 Task: Find connections with filter location Odienné with filter topic #Productivitywith filter profile language English with filter current company Raymond Limited with filter school SRM University (Sri Ramaswamy Memorial University) with filter industry Clay and Refractory Products Manufacturing with filter service category Bankruptcy Law with filter keywords title Cashier
Action: Mouse moved to (473, 69)
Screenshot: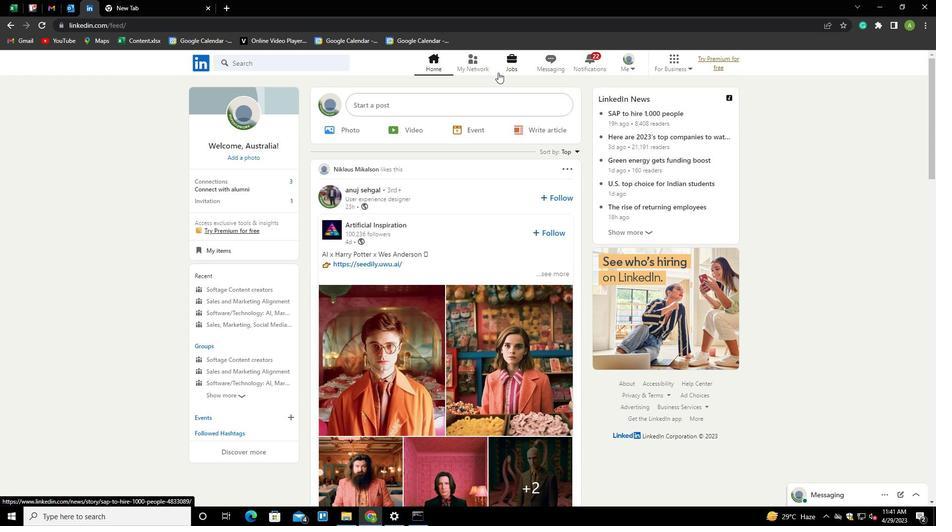 
Action: Mouse pressed left at (473, 69)
Screenshot: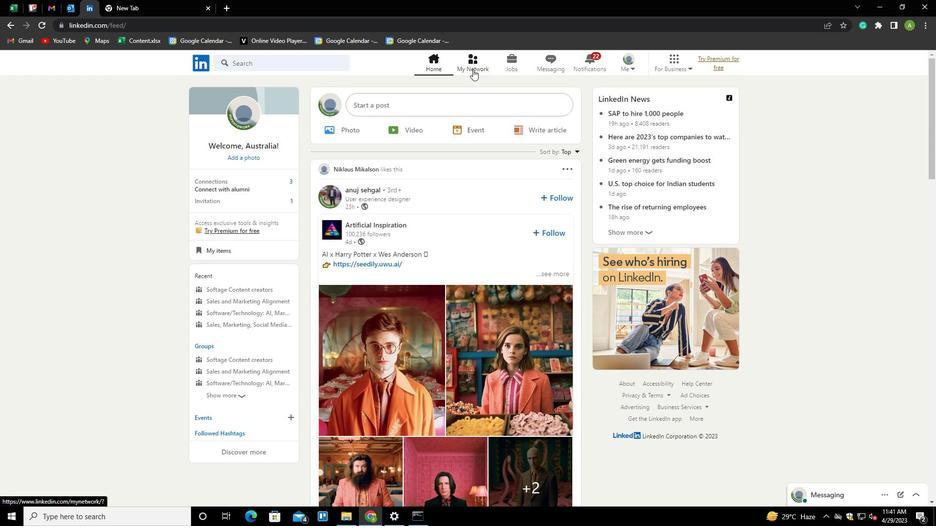 
Action: Mouse moved to (261, 117)
Screenshot: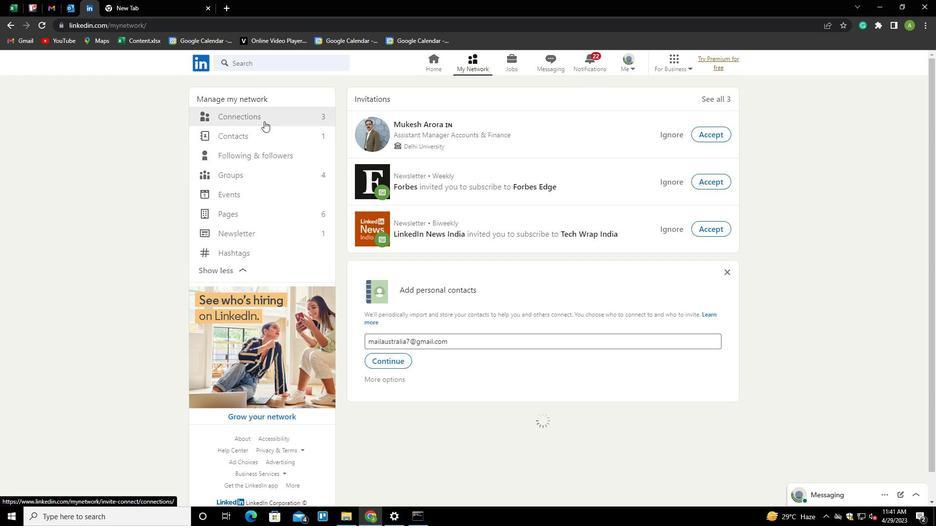 
Action: Mouse pressed left at (261, 117)
Screenshot: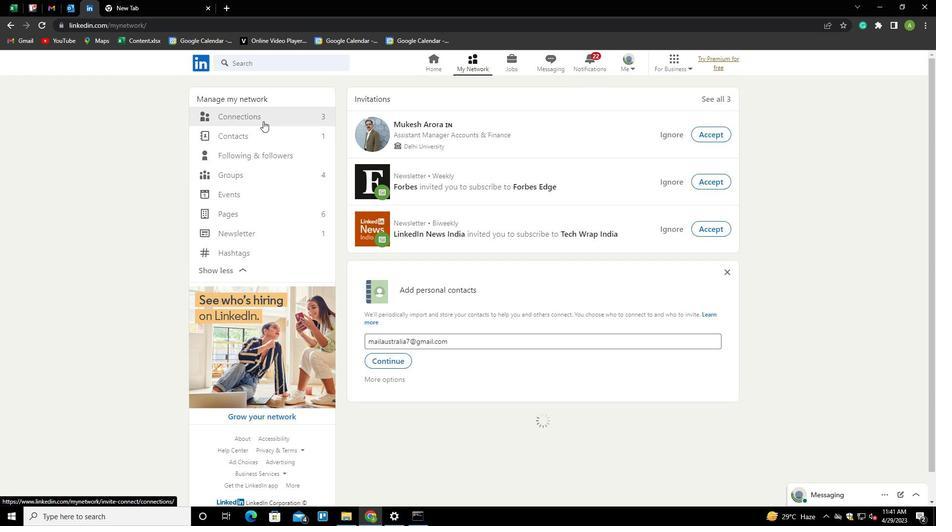 
Action: Mouse moved to (526, 118)
Screenshot: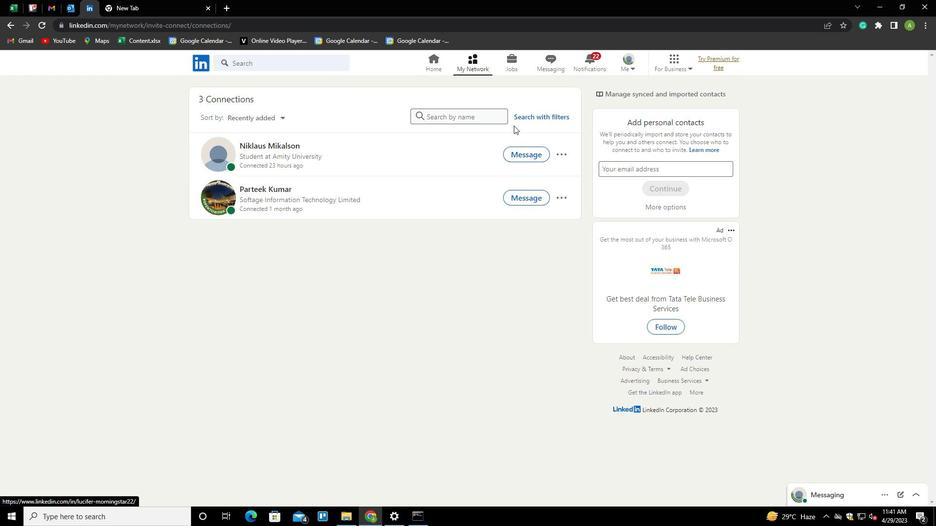 
Action: Mouse pressed left at (526, 118)
Screenshot: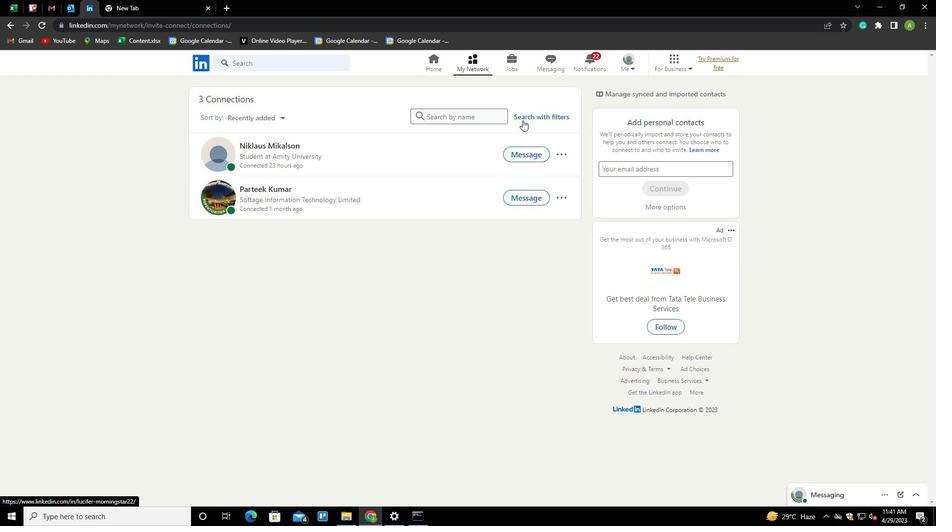 
Action: Mouse moved to (505, 93)
Screenshot: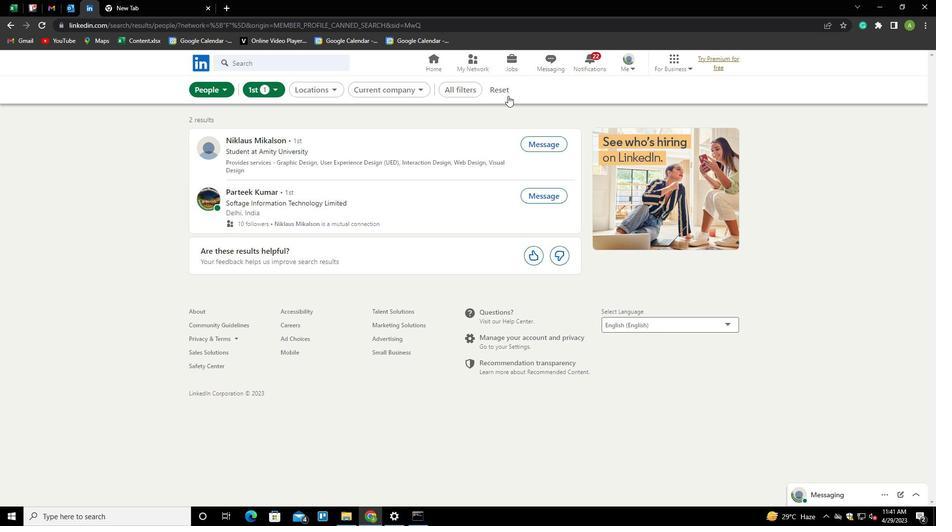 
Action: Mouse pressed left at (505, 93)
Screenshot: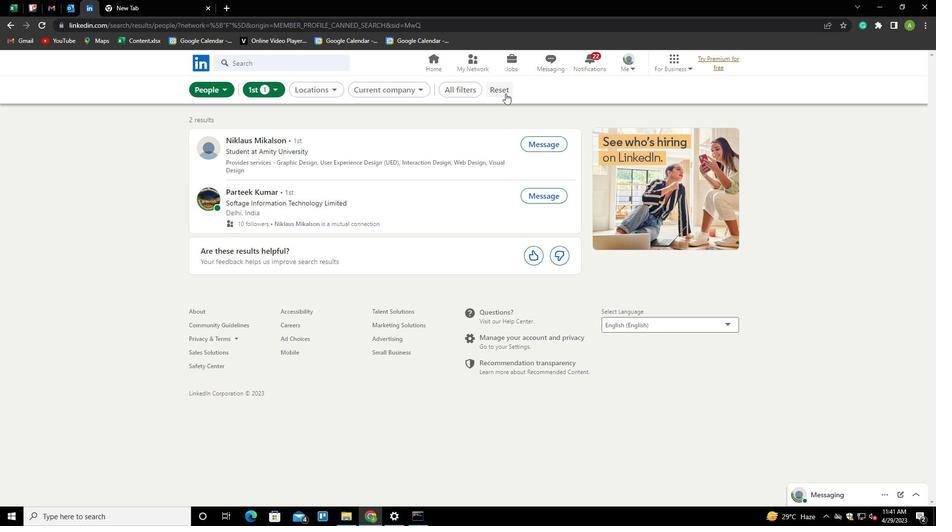 
Action: Mouse moved to (492, 91)
Screenshot: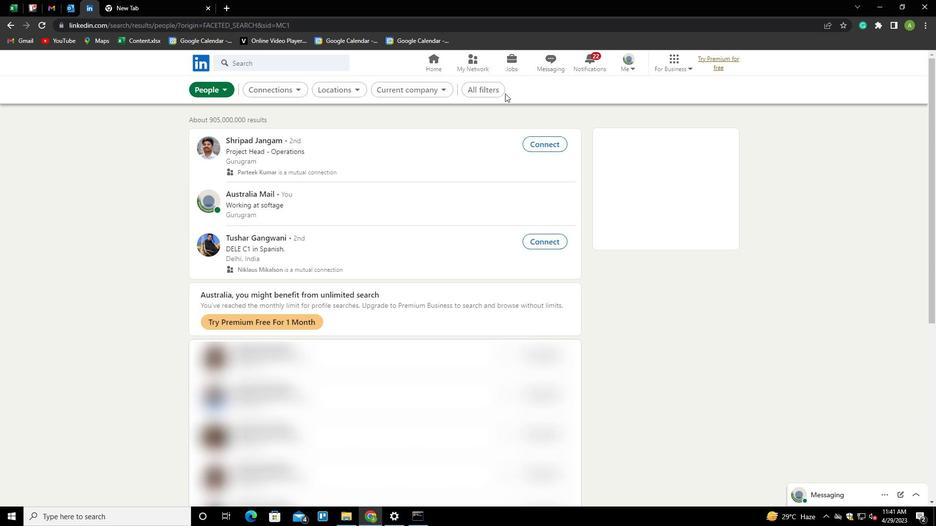 
Action: Mouse pressed left at (492, 91)
Screenshot: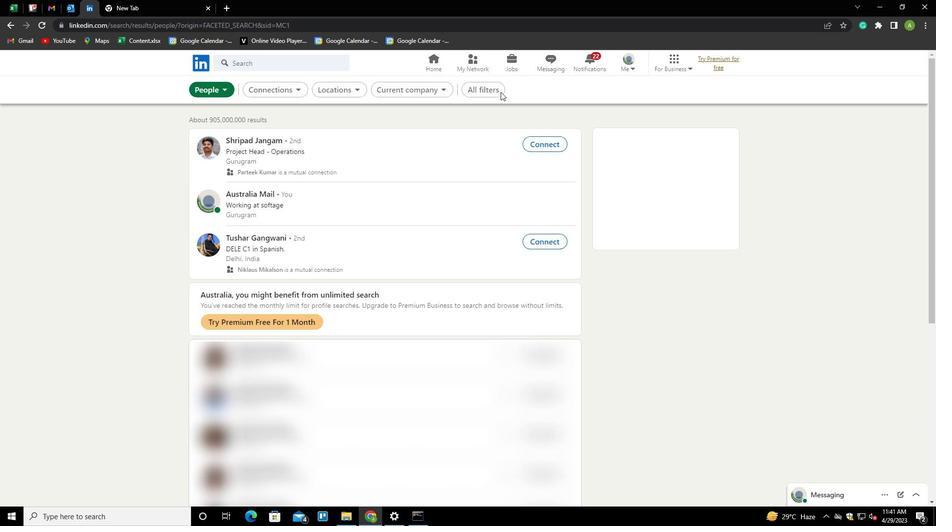 
Action: Mouse moved to (875, 326)
Screenshot: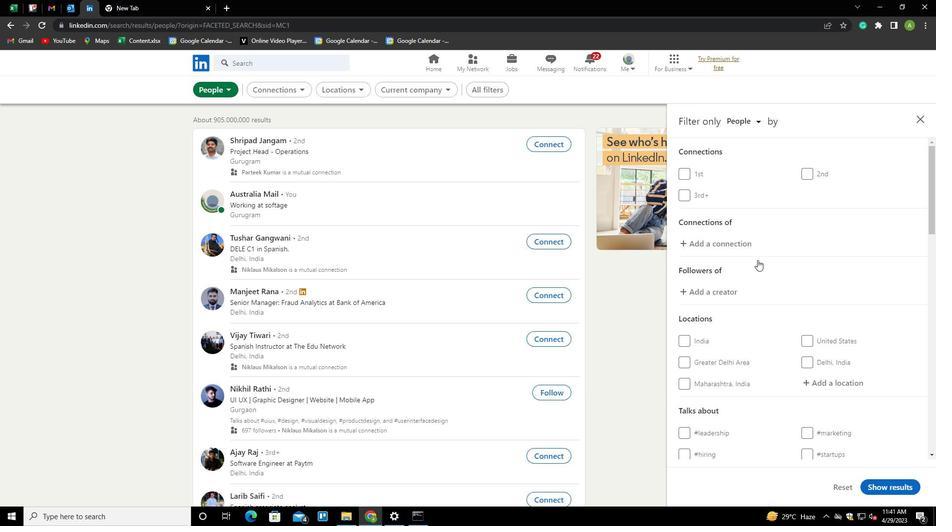 
Action: Mouse scrolled (875, 325) with delta (0, 0)
Screenshot: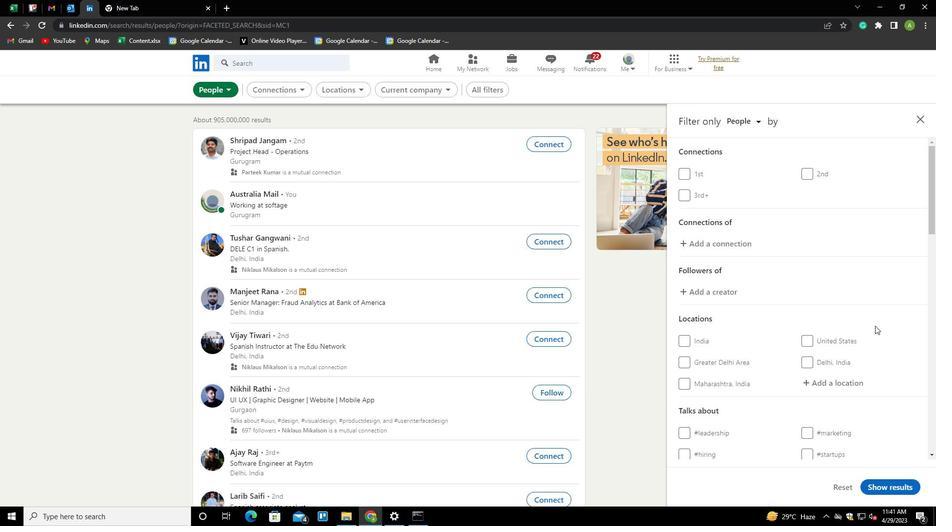 
Action: Mouse scrolled (875, 325) with delta (0, 0)
Screenshot: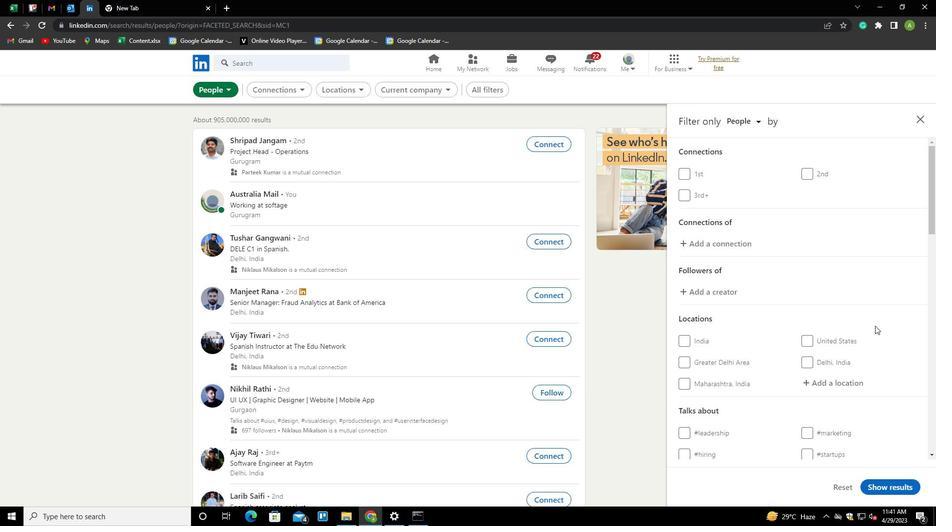 
Action: Mouse scrolled (875, 325) with delta (0, 0)
Screenshot: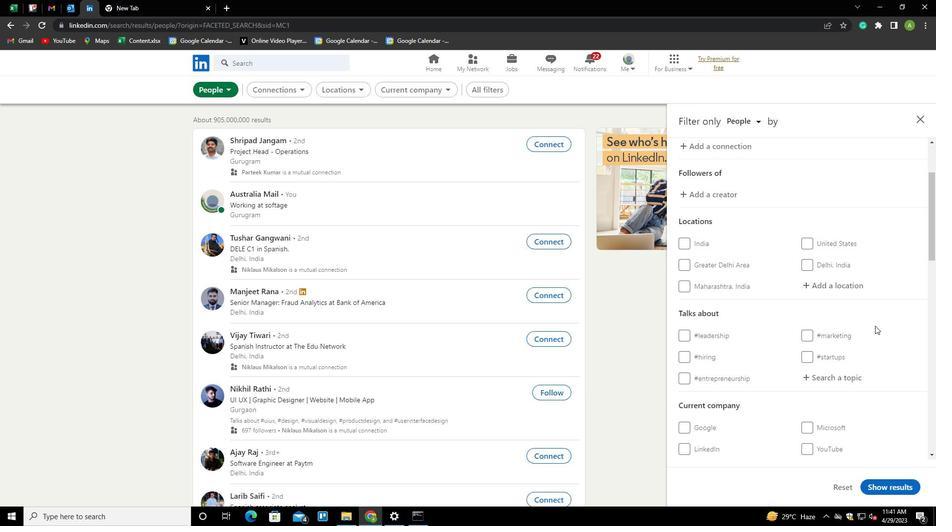 
Action: Mouse moved to (819, 238)
Screenshot: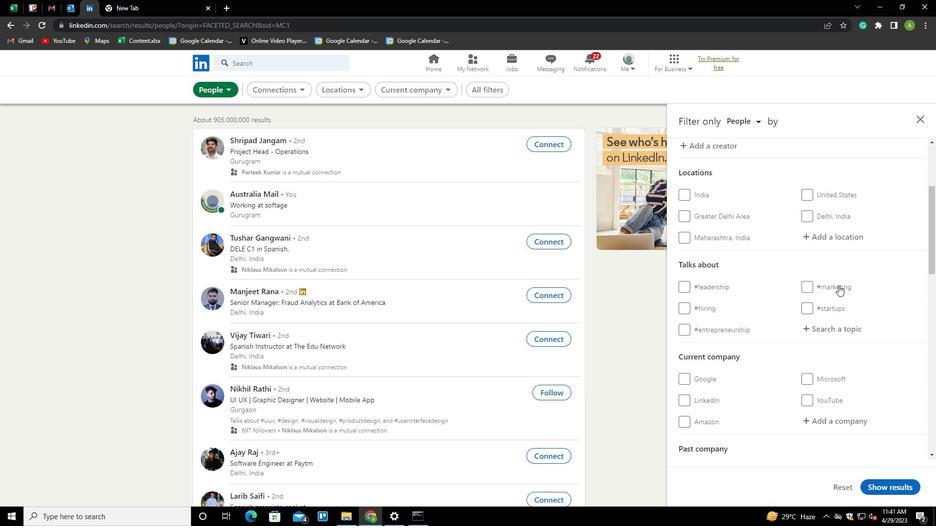 
Action: Mouse pressed left at (819, 238)
Screenshot: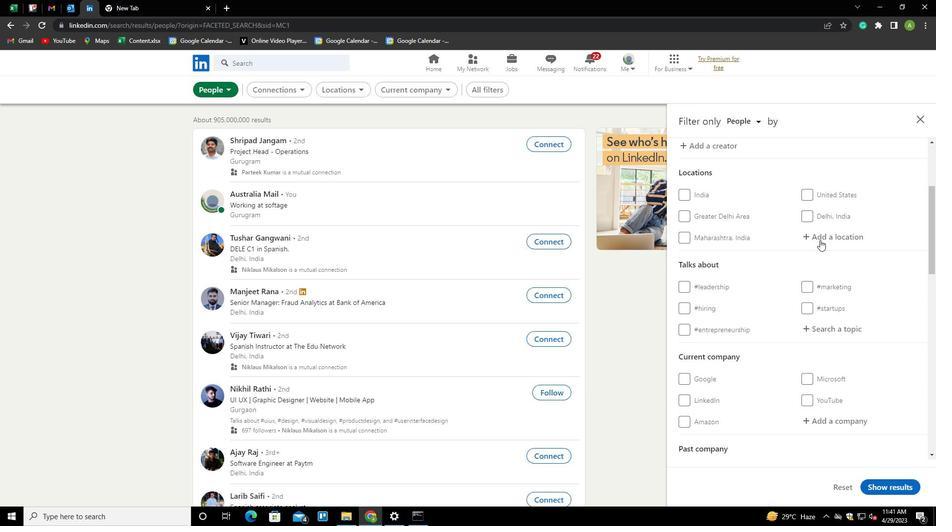 
Action: Mouse moved to (825, 238)
Screenshot: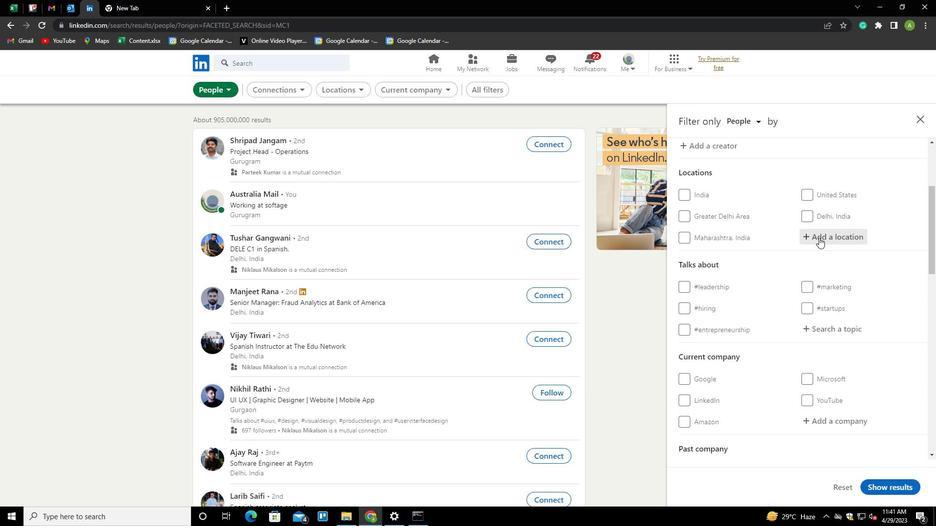 
Action: Mouse pressed left at (825, 238)
Screenshot: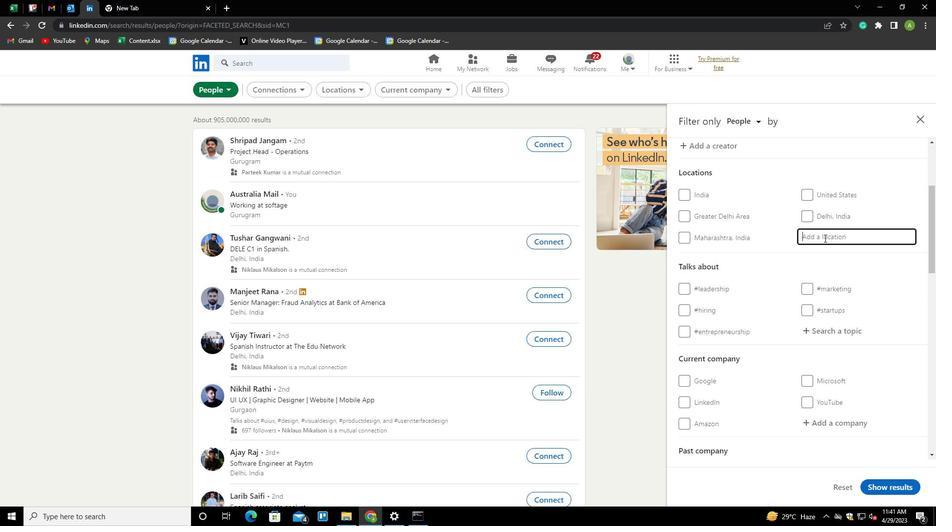 
Action: Key pressed <Key.shift>ODIENNE
Screenshot: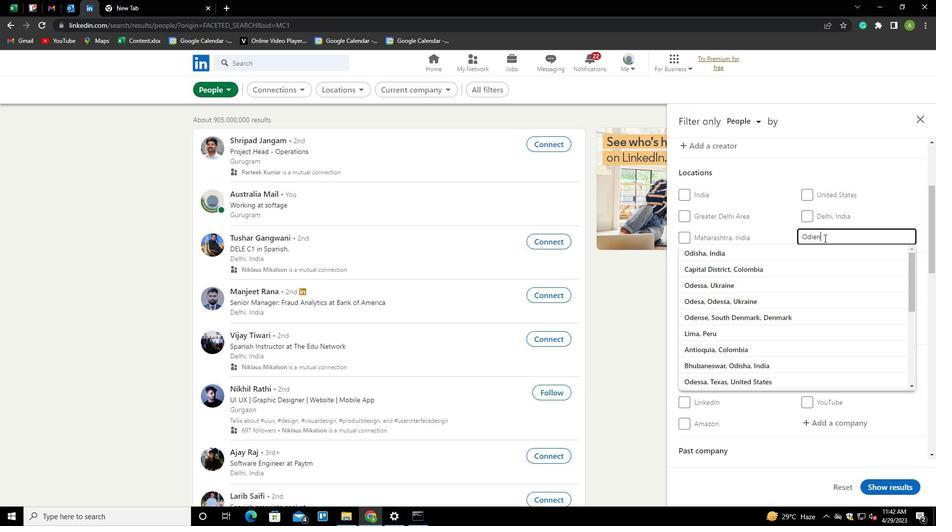 
Action: Mouse moved to (851, 250)
Screenshot: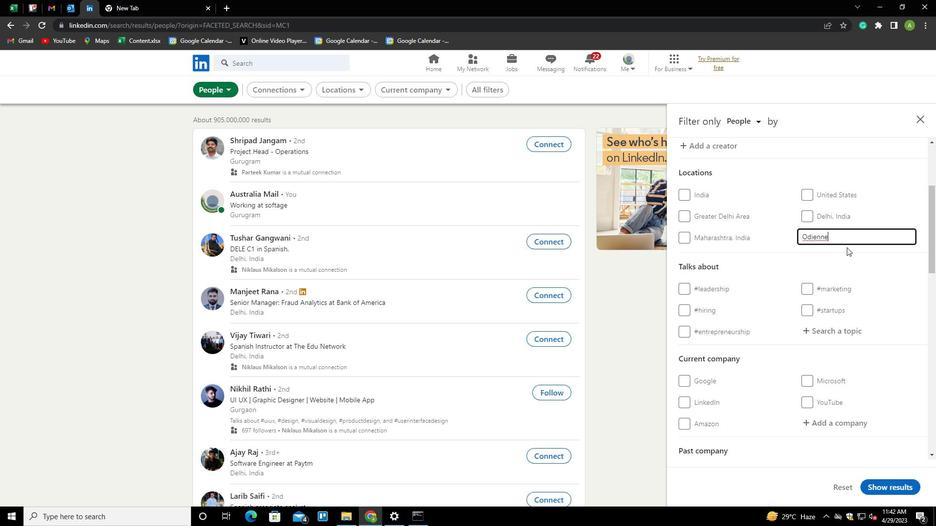 
Action: Mouse pressed left at (851, 250)
Screenshot: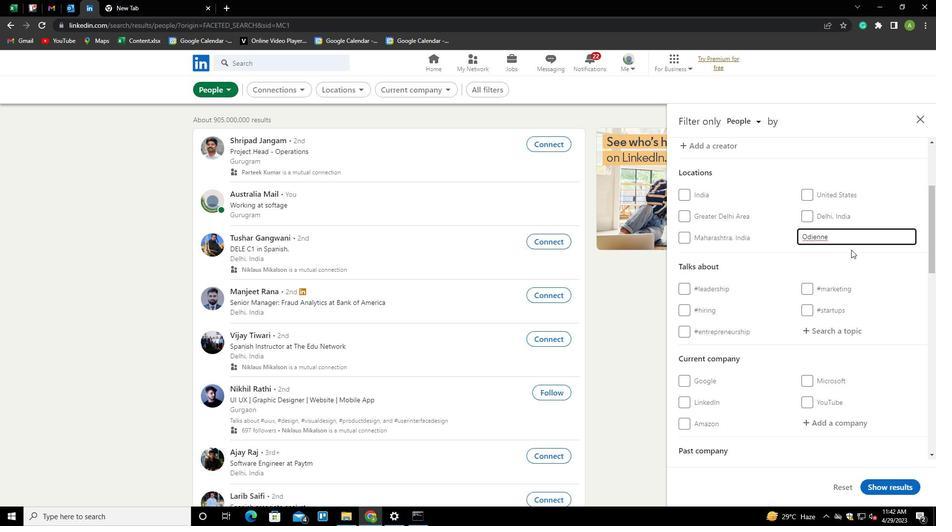 
Action: Mouse scrolled (851, 249) with delta (0, 0)
Screenshot: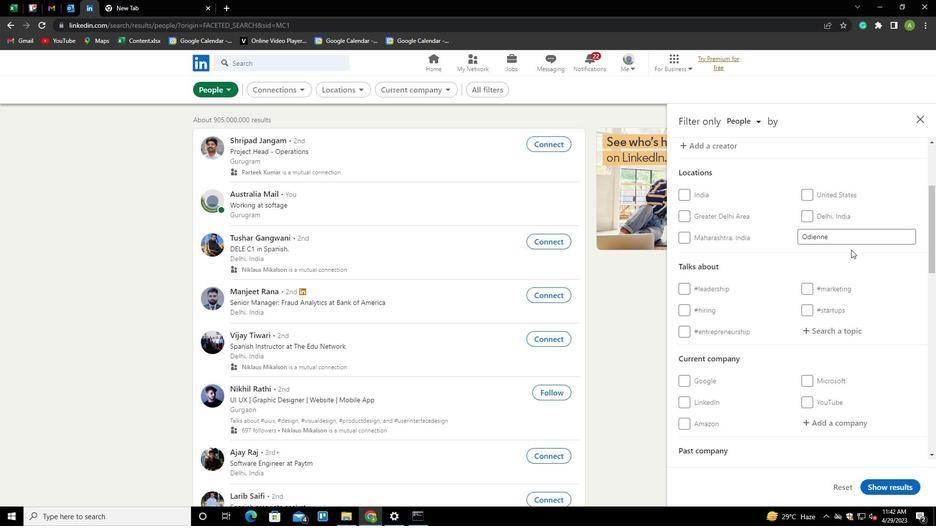 
Action: Mouse scrolled (851, 249) with delta (0, 0)
Screenshot: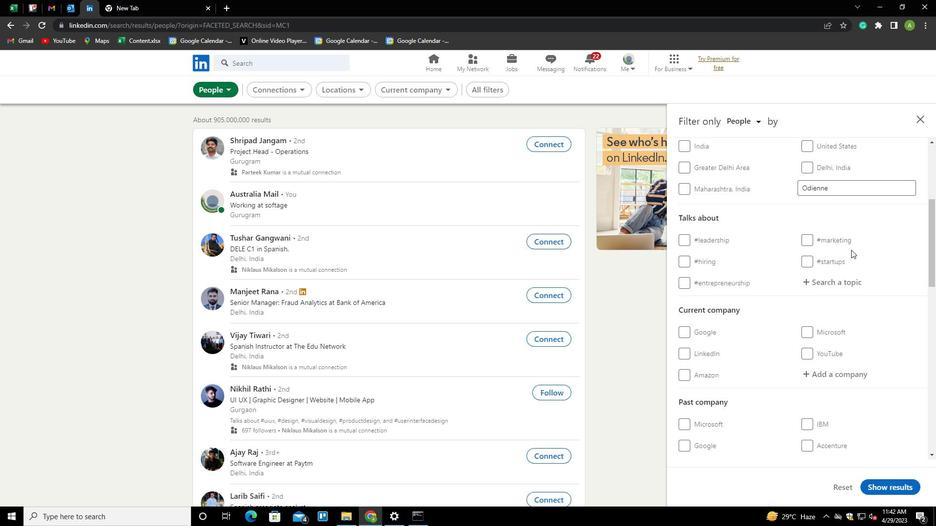 
Action: Mouse moved to (813, 237)
Screenshot: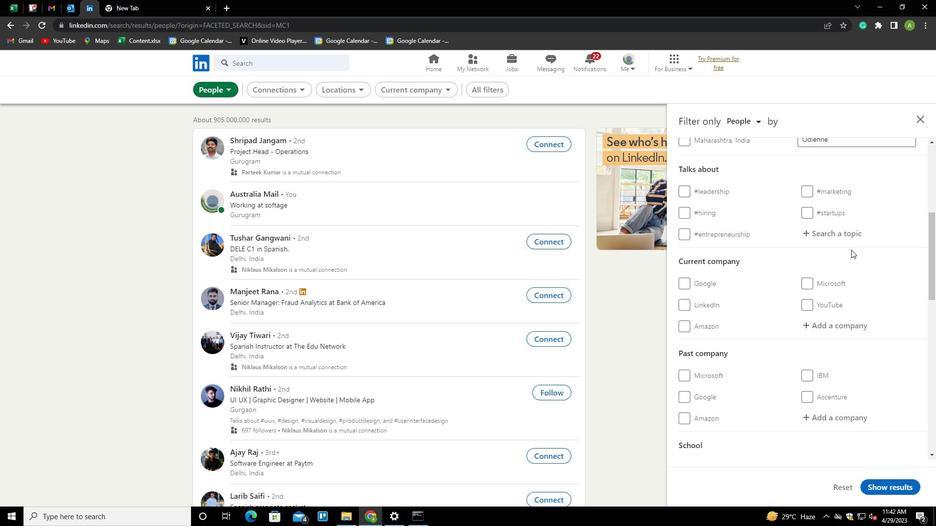 
Action: Mouse pressed left at (813, 237)
Screenshot: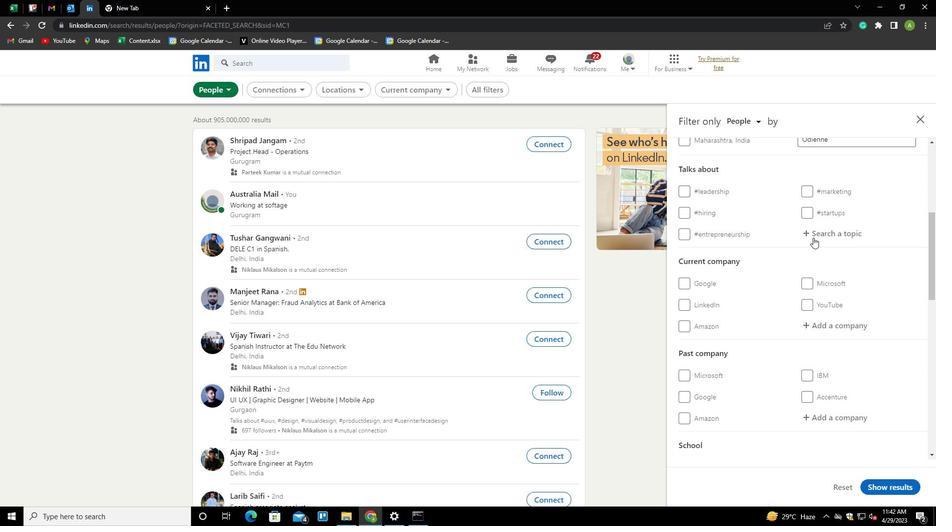 
Action: Mouse moved to (823, 236)
Screenshot: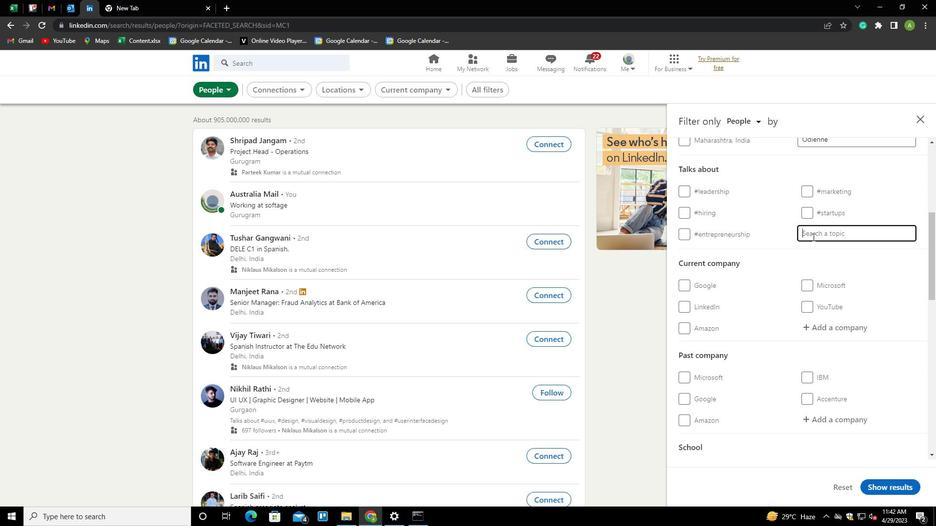 
Action: Mouse pressed left at (823, 236)
Screenshot: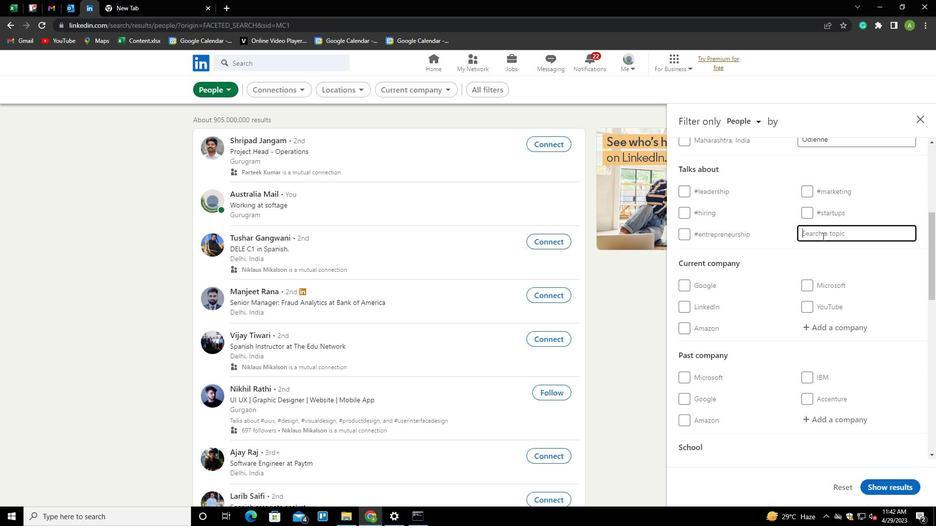 
Action: Key pressed <Key.shift>PRODUCTI<Key.down><Key.enter>
Screenshot: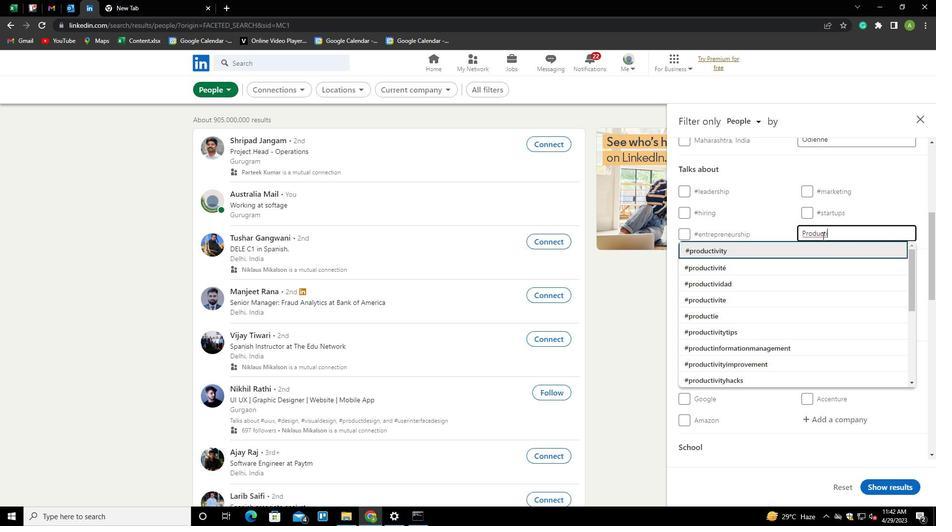 
Action: Mouse scrolled (823, 236) with delta (0, 0)
Screenshot: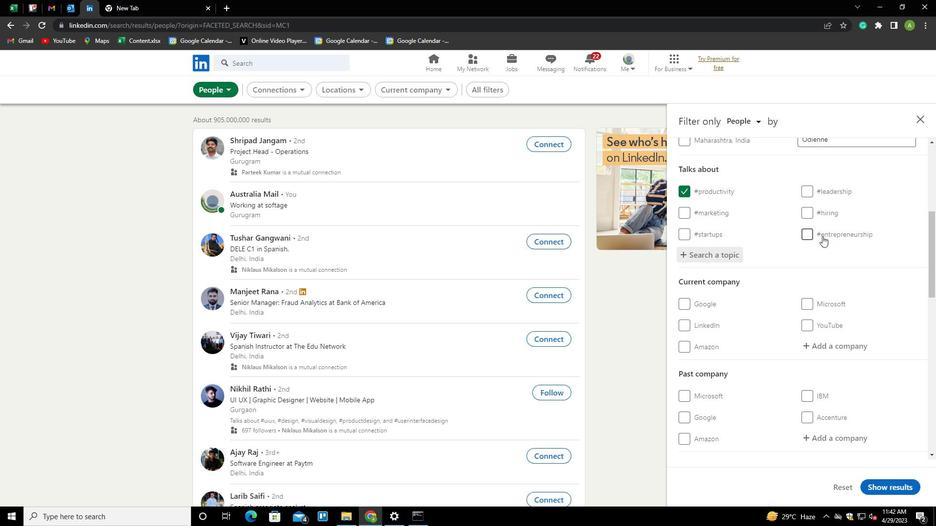 
Action: Mouse scrolled (823, 236) with delta (0, 0)
Screenshot: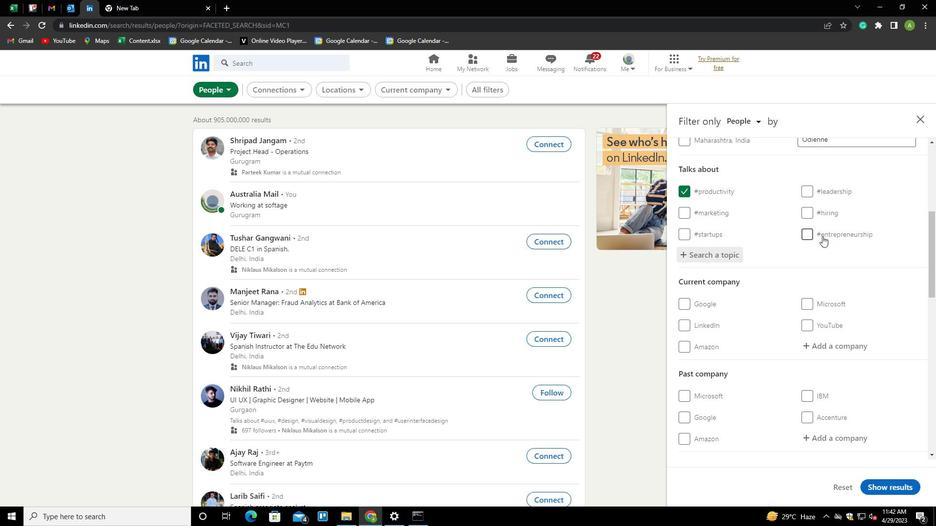 
Action: Mouse scrolled (823, 236) with delta (0, 0)
Screenshot: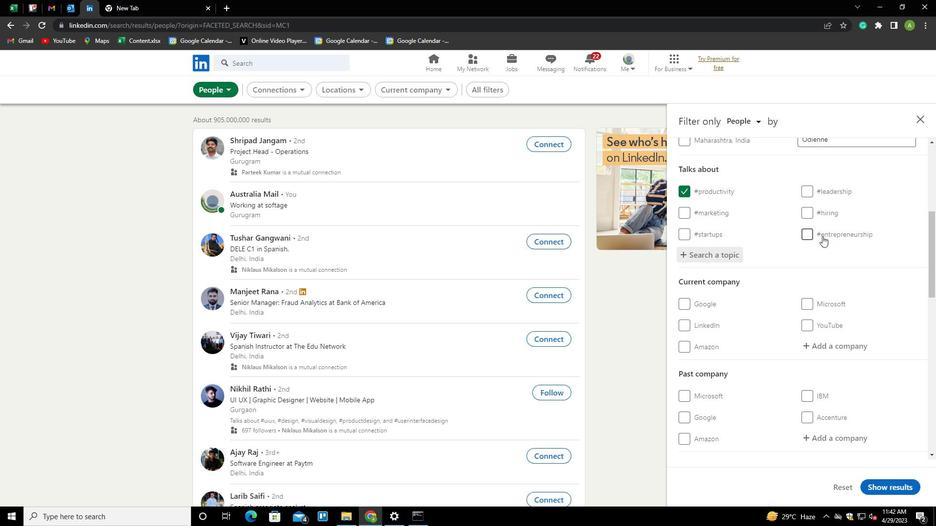 
Action: Mouse moved to (825, 267)
Screenshot: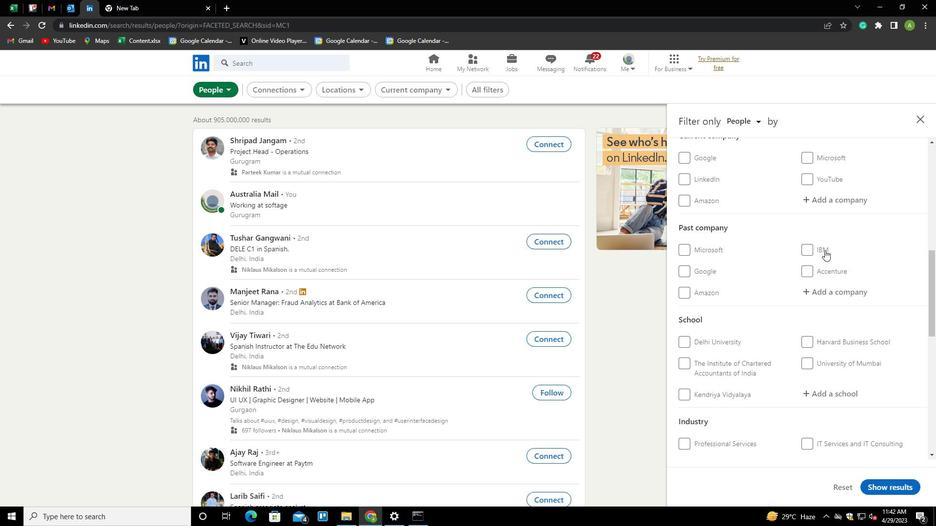 
Action: Mouse scrolled (825, 267) with delta (0, 0)
Screenshot: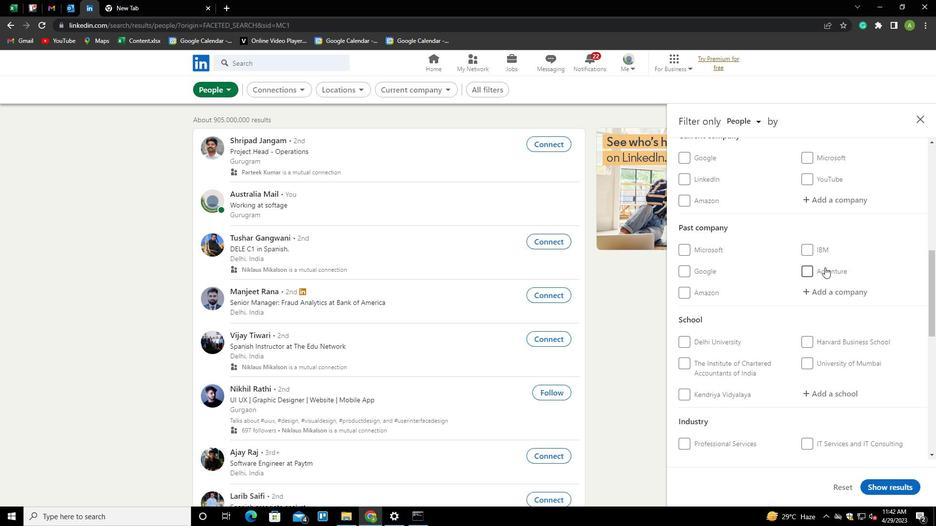 
Action: Mouse scrolled (825, 267) with delta (0, 0)
Screenshot: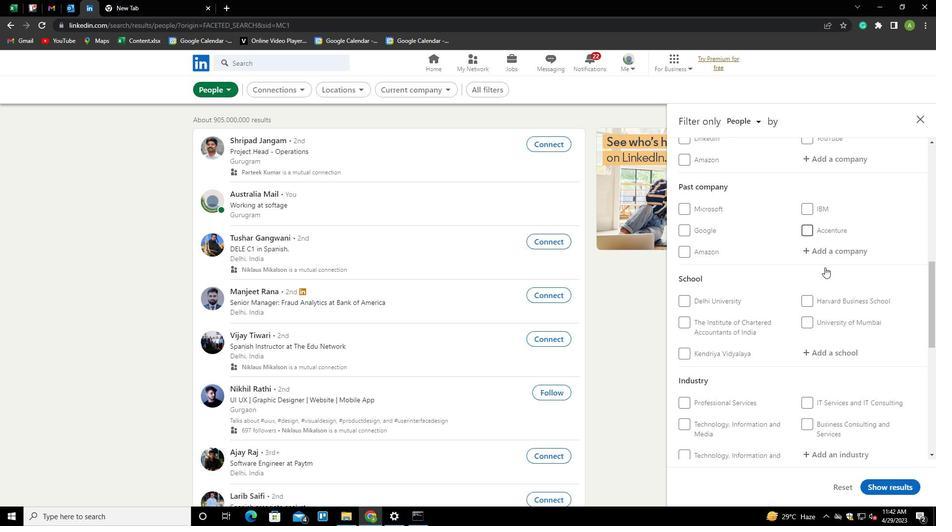 
Action: Mouse scrolled (825, 267) with delta (0, 0)
Screenshot: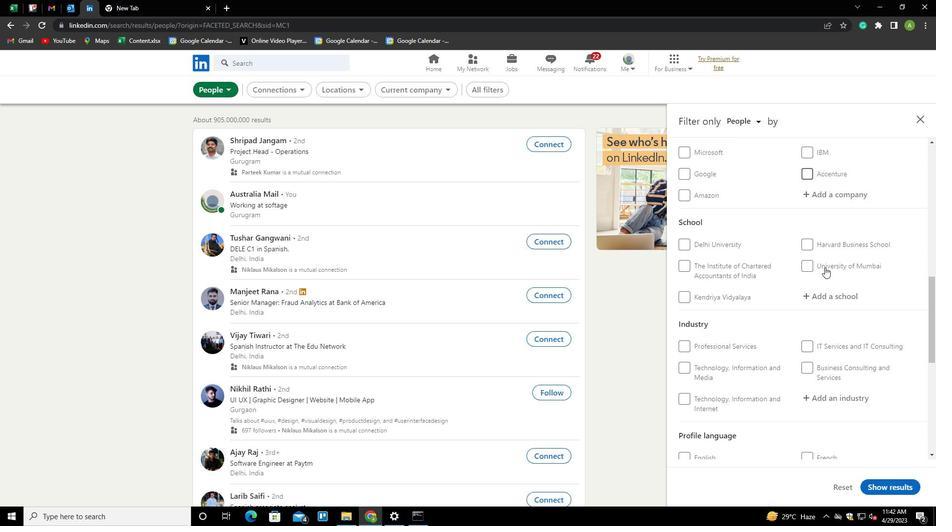 
Action: Mouse scrolled (825, 267) with delta (0, 0)
Screenshot: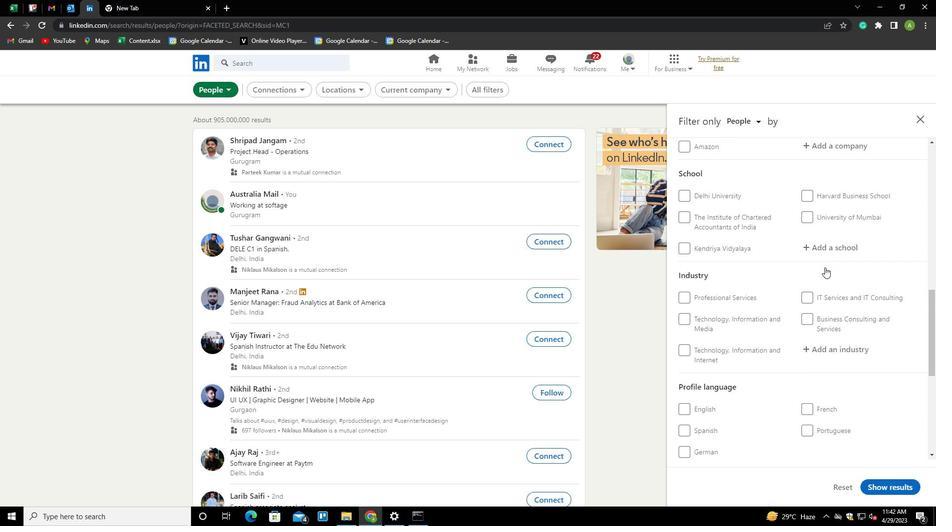 
Action: Mouse scrolled (825, 267) with delta (0, 0)
Screenshot: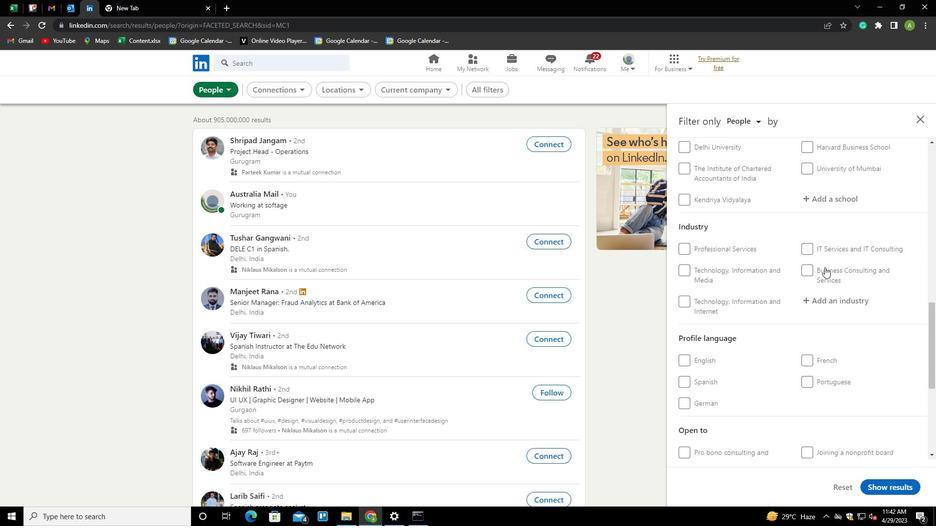 
Action: Mouse scrolled (825, 267) with delta (0, 0)
Screenshot: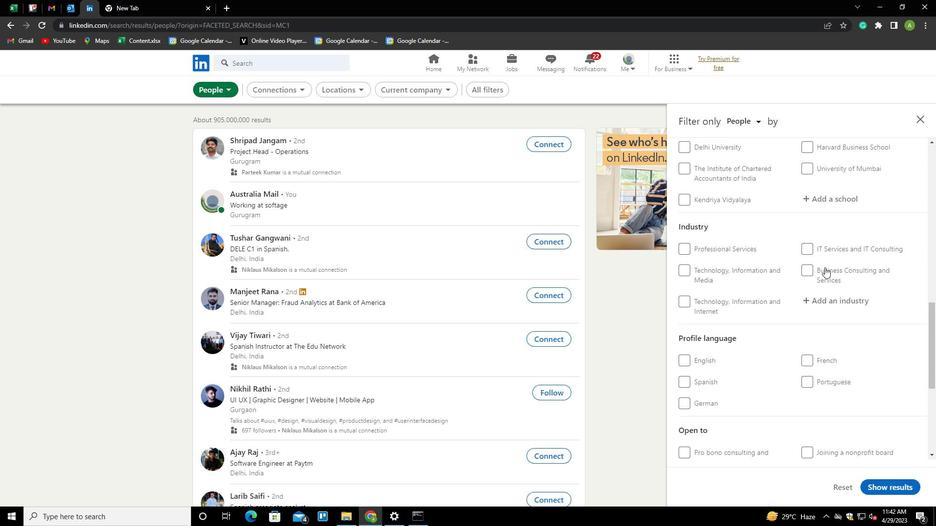 
Action: Mouse moved to (687, 263)
Screenshot: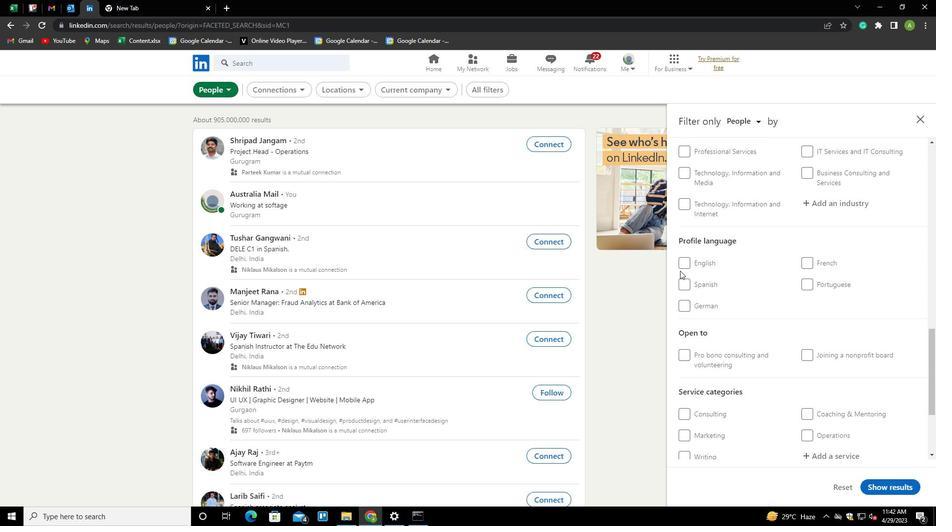 
Action: Mouse pressed left at (687, 263)
Screenshot: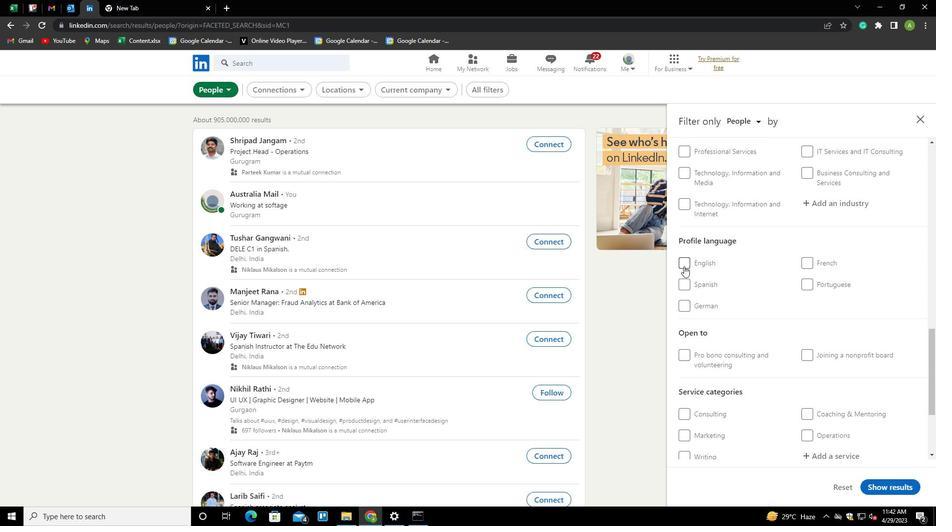 
Action: Mouse moved to (789, 287)
Screenshot: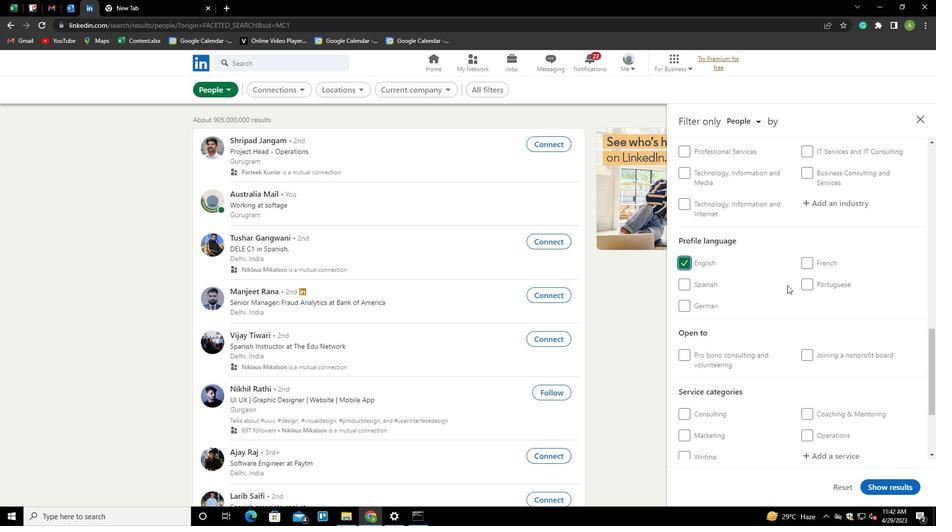
Action: Mouse scrolled (789, 288) with delta (0, 0)
Screenshot: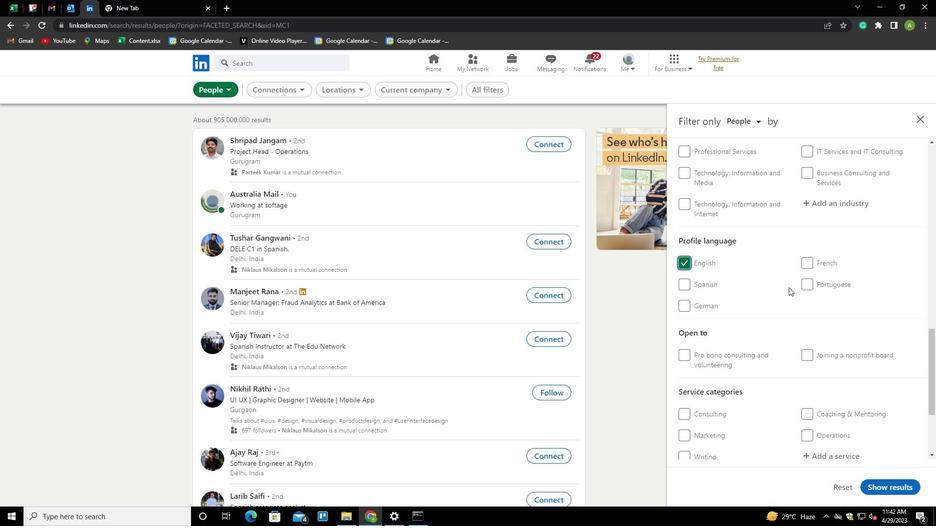 
Action: Mouse scrolled (789, 288) with delta (0, 0)
Screenshot: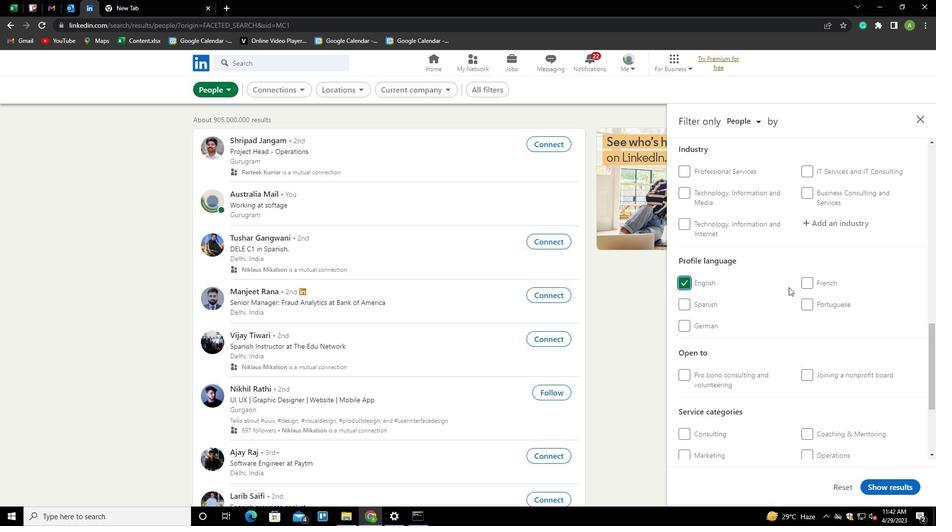 
Action: Mouse scrolled (789, 288) with delta (0, 0)
Screenshot: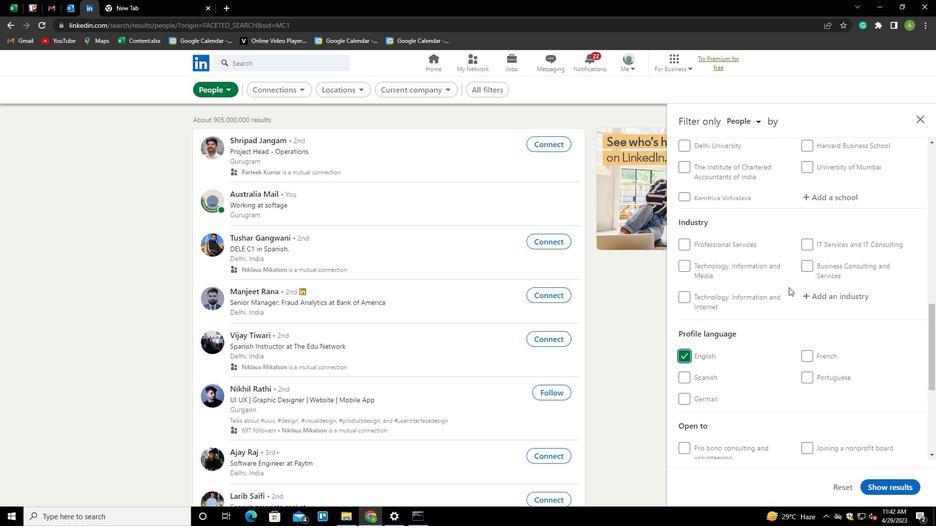 
Action: Mouse scrolled (789, 288) with delta (0, 0)
Screenshot: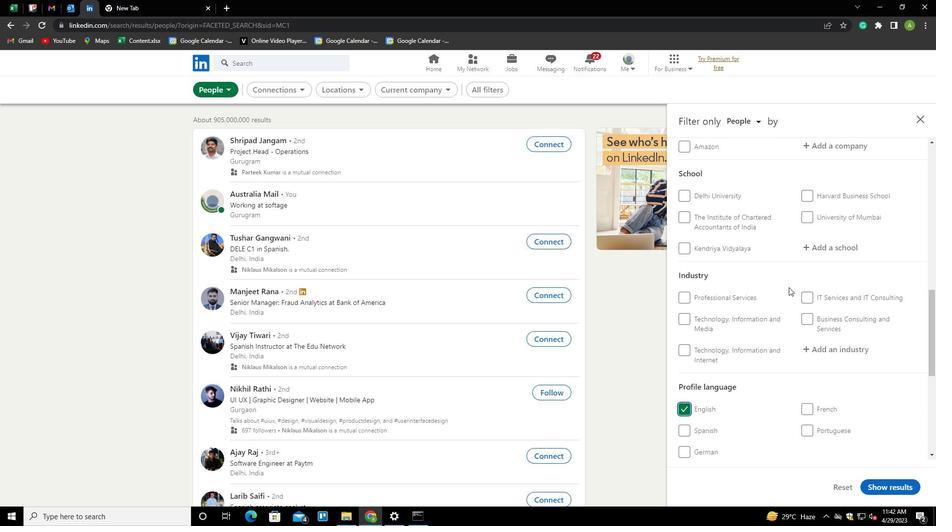 
Action: Mouse scrolled (789, 288) with delta (0, 0)
Screenshot: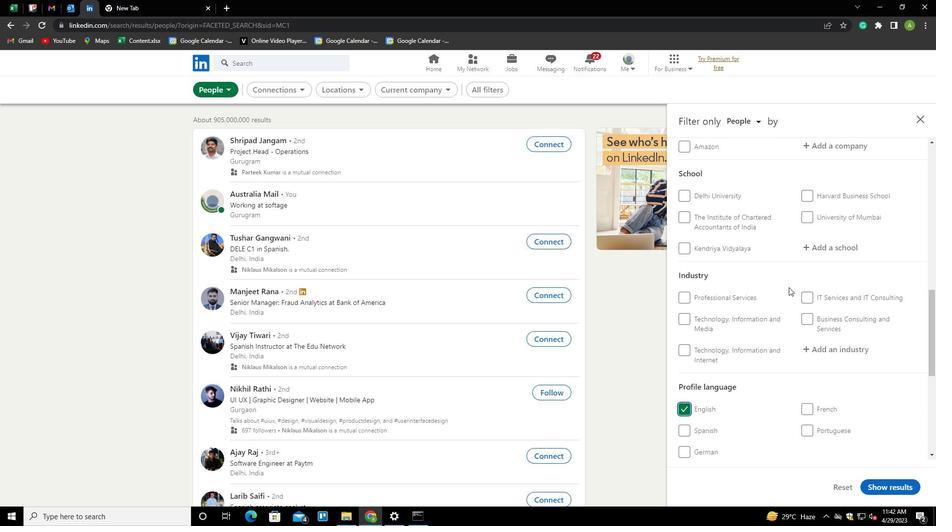 
Action: Mouse scrolled (789, 288) with delta (0, 0)
Screenshot: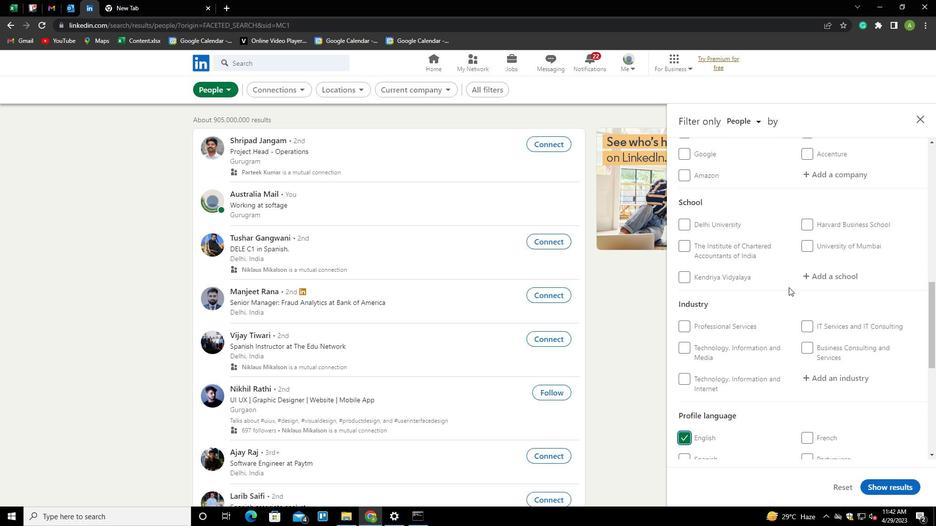 
Action: Mouse scrolled (789, 288) with delta (0, 0)
Screenshot: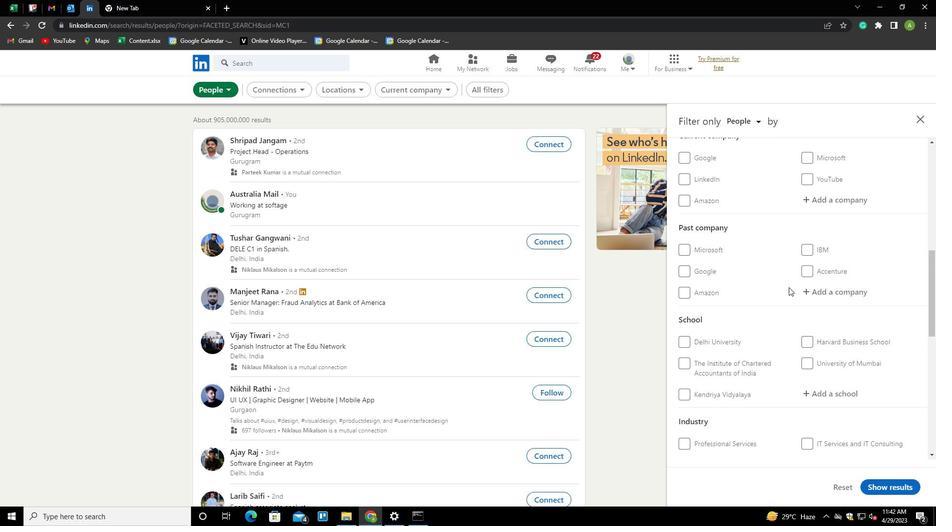 
Action: Mouse scrolled (789, 288) with delta (0, 0)
Screenshot: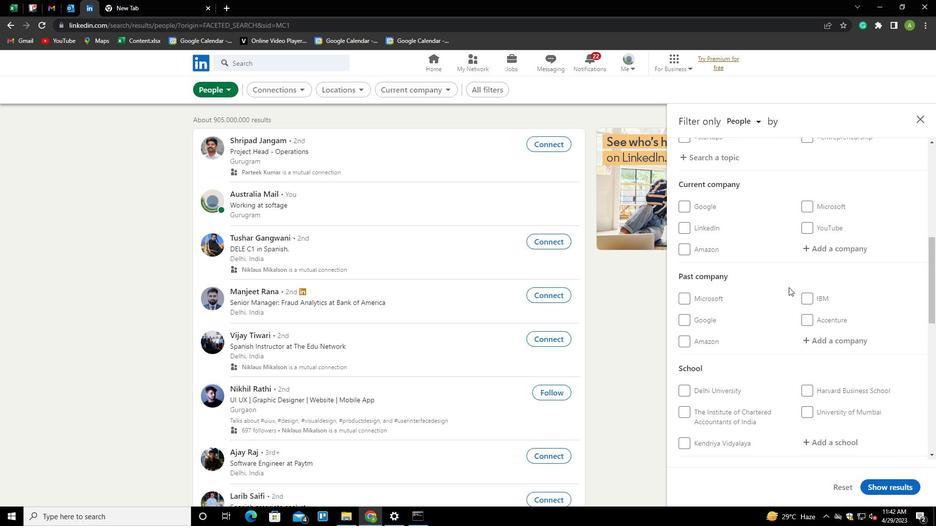 
Action: Mouse moved to (815, 299)
Screenshot: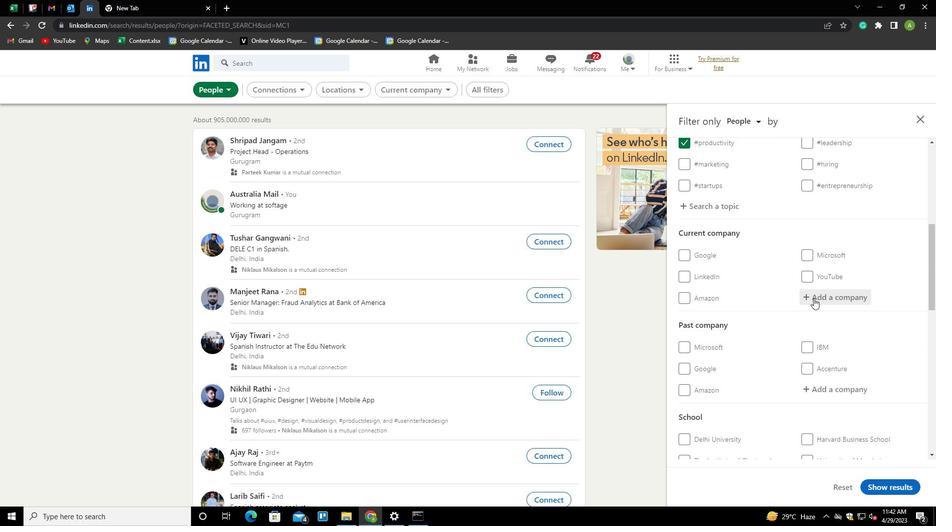 
Action: Mouse pressed left at (815, 299)
Screenshot: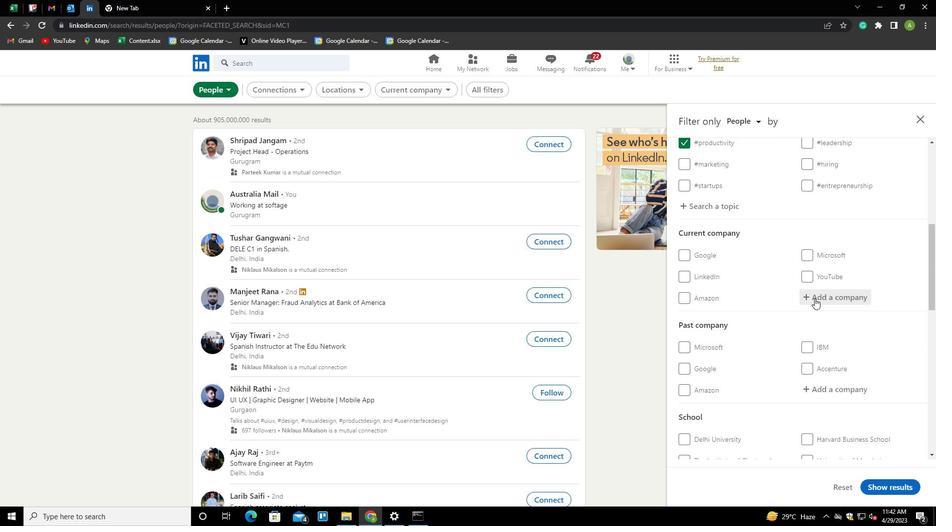 
Action: Key pressed <Key.shift><Key.shift><Key.shift><Key.shift>RAYMOND<Key.down><Key.down><Key.enter>
Screenshot: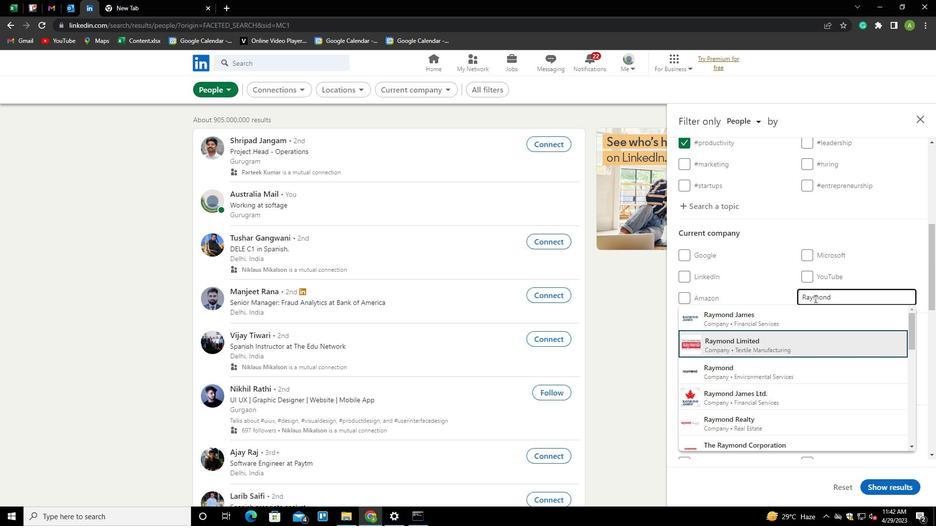 
Action: Mouse scrolled (815, 298) with delta (0, 0)
Screenshot: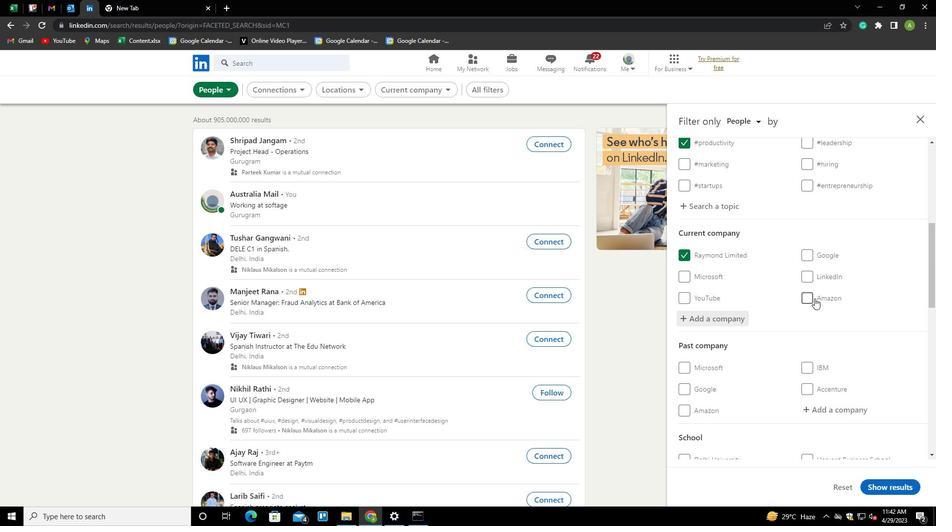 
Action: Mouse scrolled (815, 298) with delta (0, 0)
Screenshot: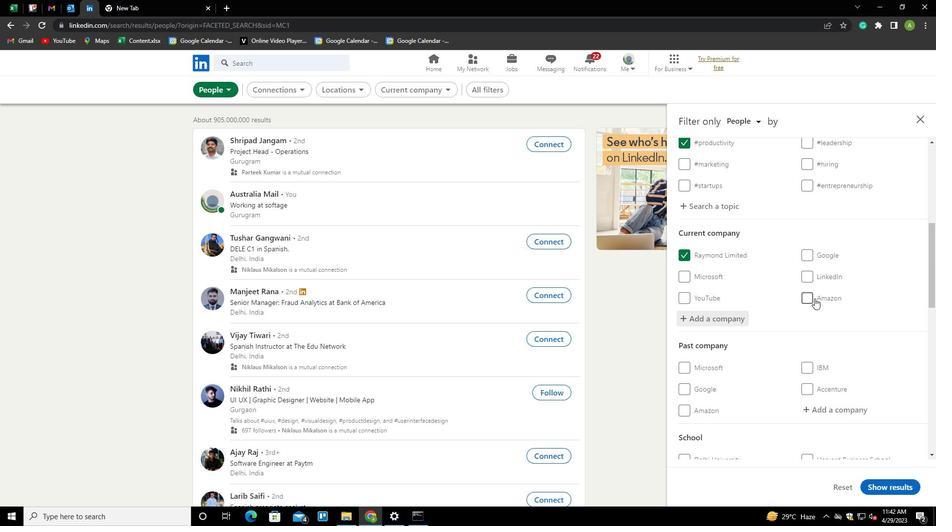 
Action: Mouse scrolled (815, 298) with delta (0, 0)
Screenshot: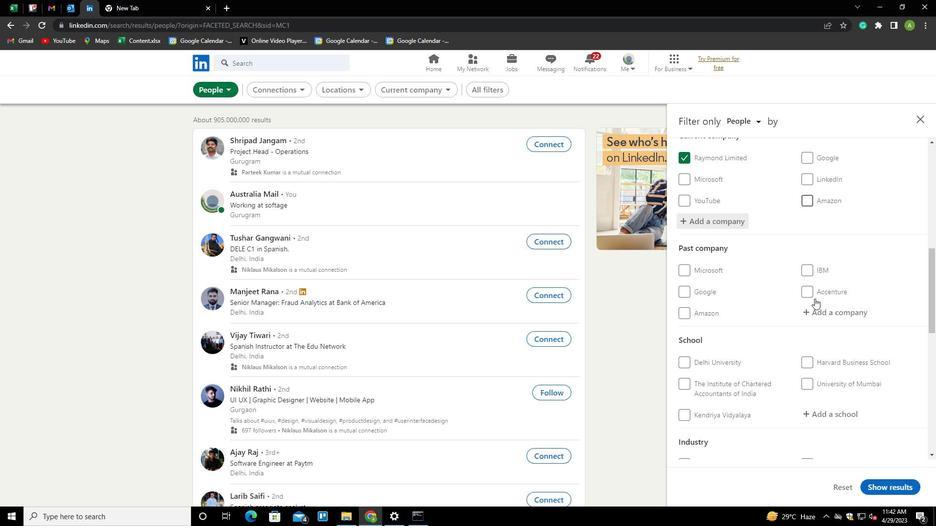 
Action: Mouse scrolled (815, 298) with delta (0, 0)
Screenshot: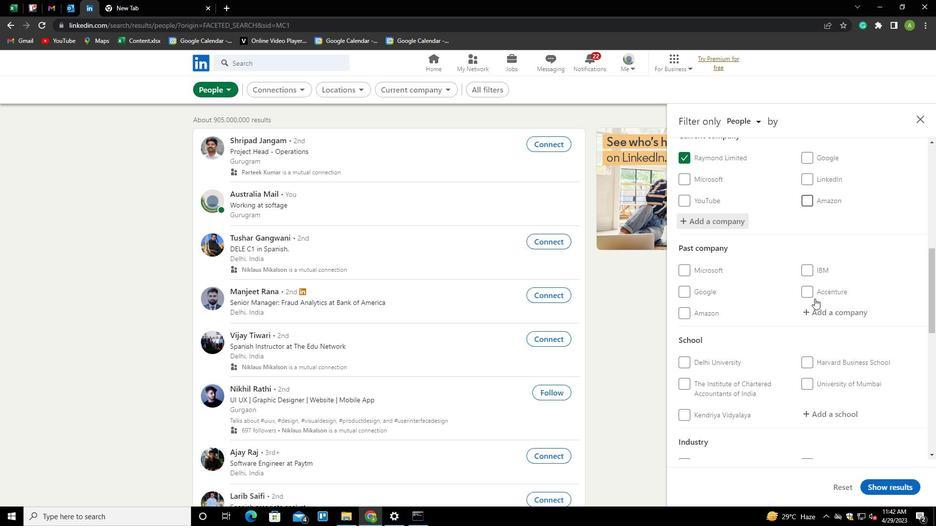 
Action: Mouse scrolled (815, 298) with delta (0, 0)
Screenshot: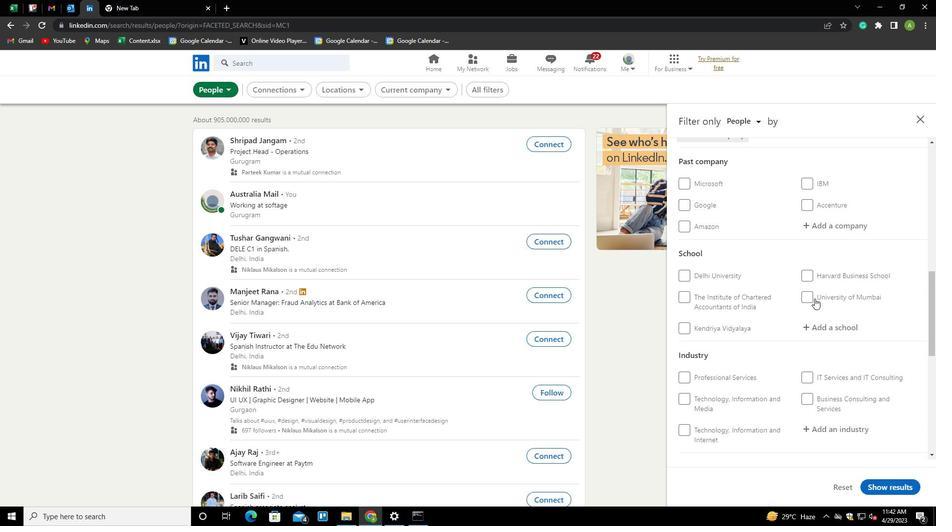
Action: Mouse moved to (826, 268)
Screenshot: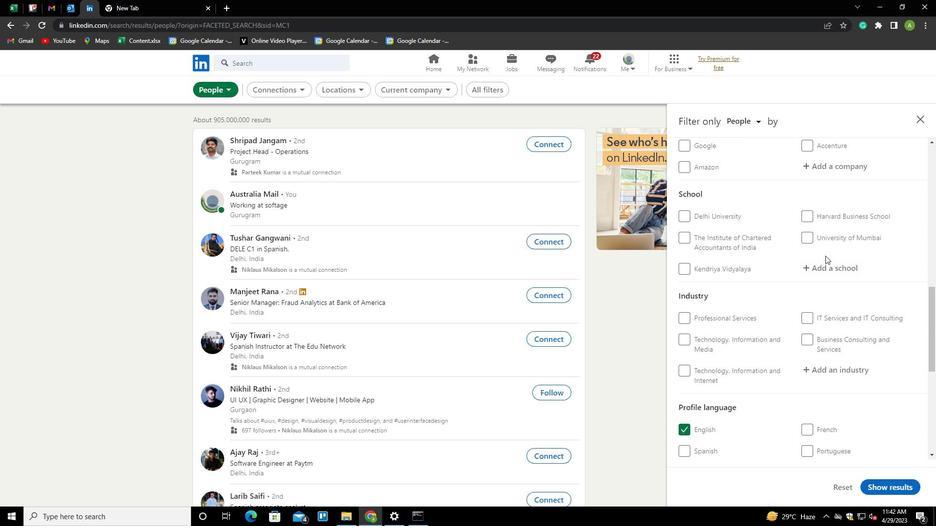 
Action: Mouse pressed left at (826, 268)
Screenshot: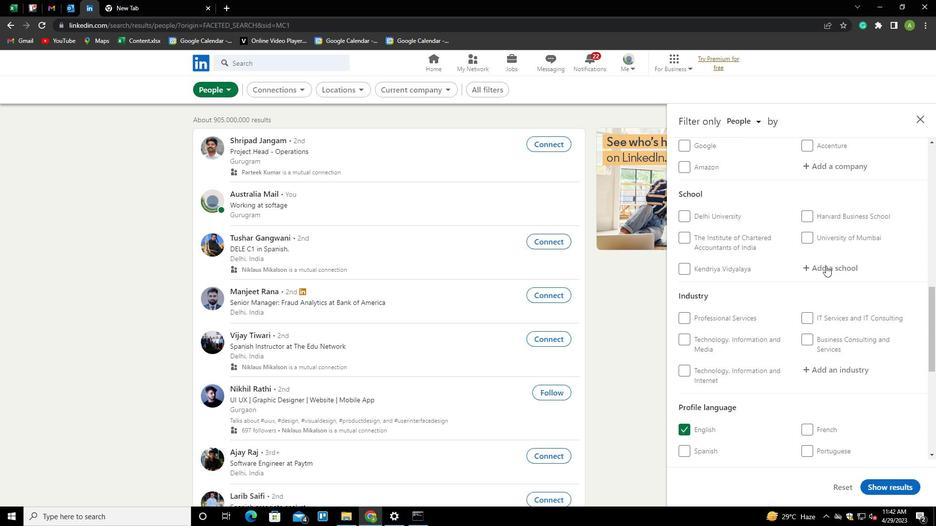 
Action: Key pressed <Key.shift>SR<Key.shift>M<Key.down><Key.down><Key.down><Key.down><Key.down><Key.down><Key.enter>
Screenshot: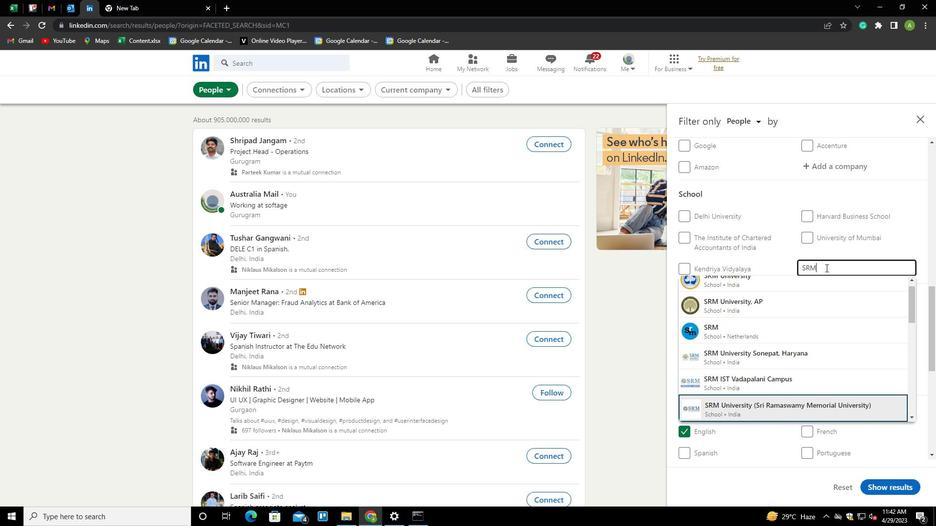 
Action: Mouse scrolled (826, 267) with delta (0, 0)
Screenshot: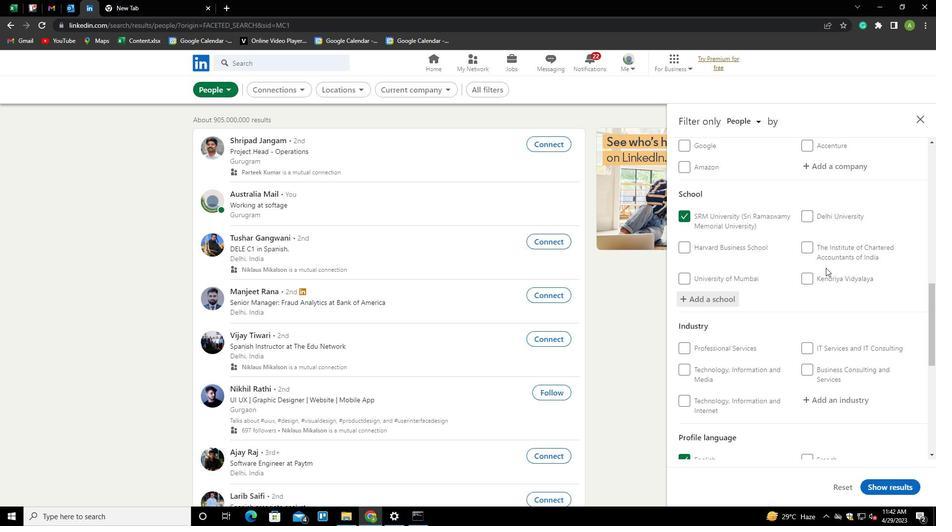 
Action: Mouse scrolled (826, 267) with delta (0, 0)
Screenshot: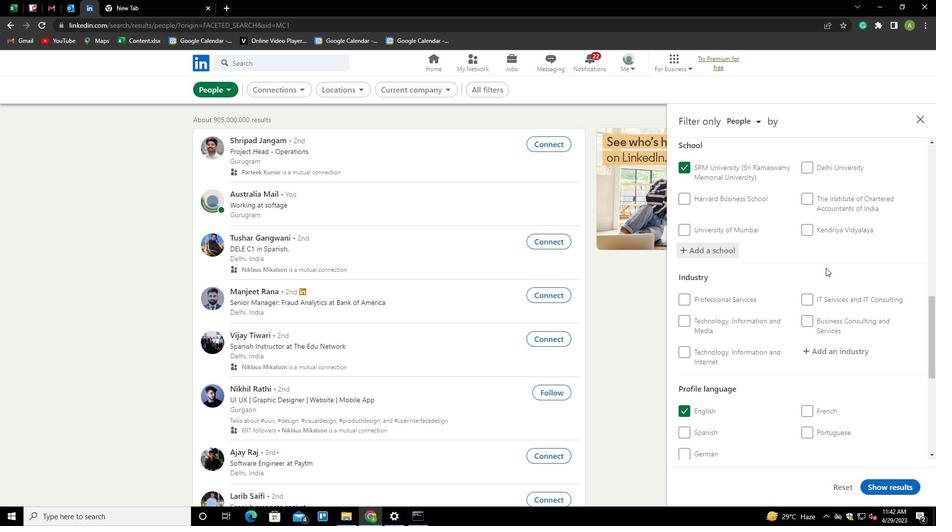 
Action: Mouse scrolled (826, 267) with delta (0, 0)
Screenshot: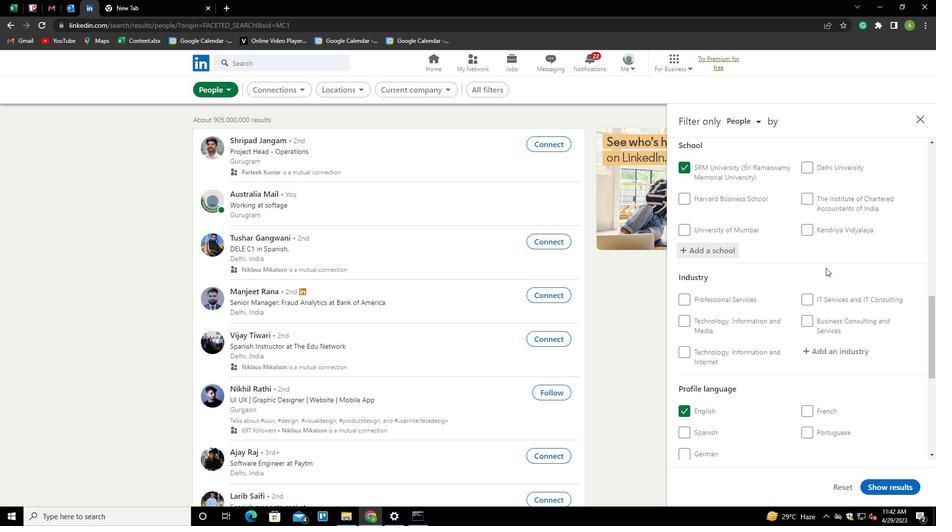 
Action: Mouse moved to (831, 258)
Screenshot: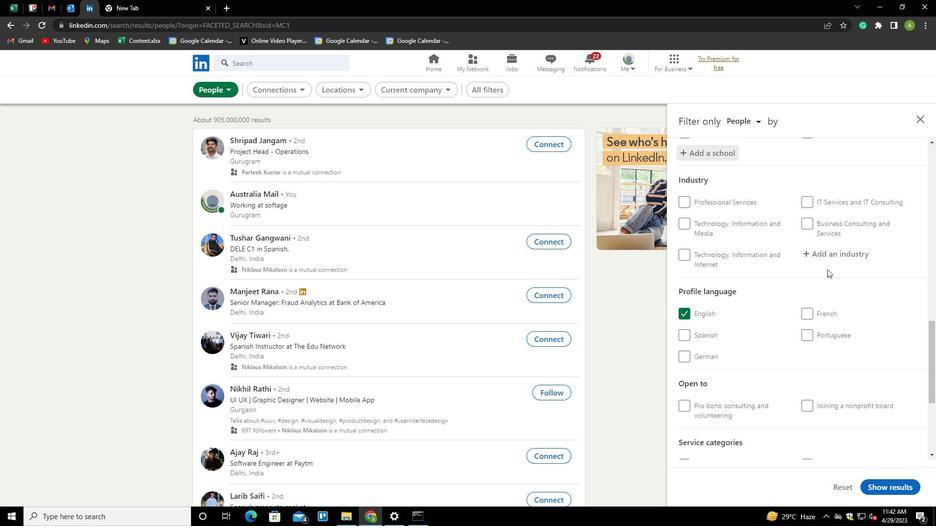 
Action: Mouse pressed left at (831, 258)
Screenshot: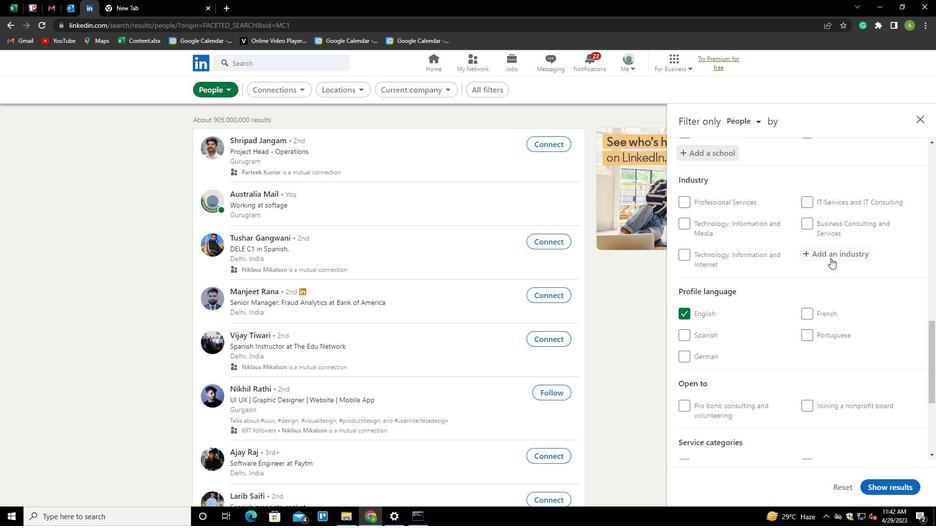 
Action: Key pressed <Key.shift>CLAY<Key.down><Key.enter>
Screenshot: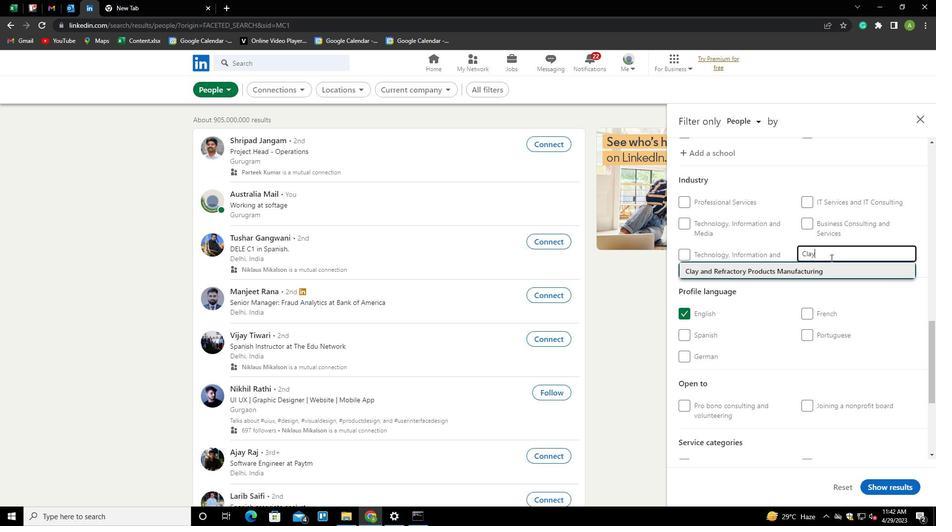 
Action: Mouse scrolled (831, 258) with delta (0, 0)
Screenshot: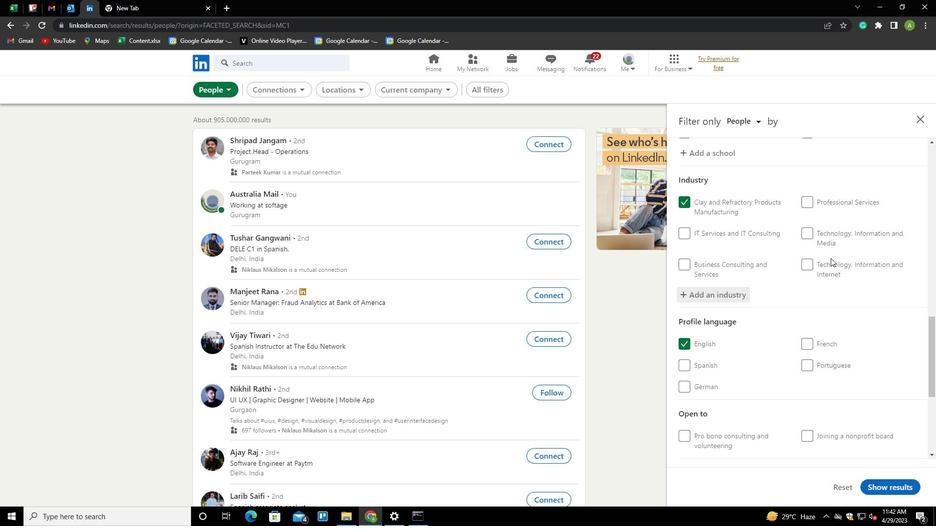 
Action: Mouse scrolled (831, 258) with delta (0, 0)
Screenshot: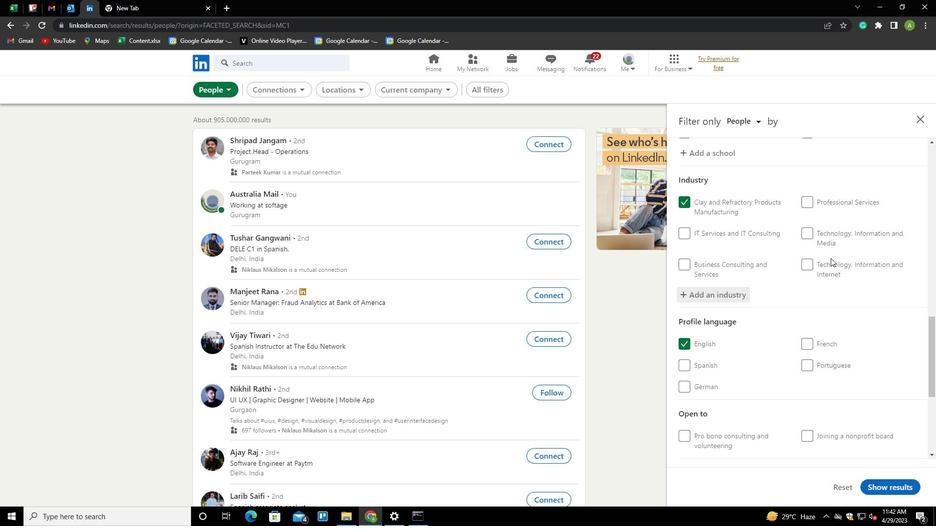 
Action: Mouse scrolled (831, 258) with delta (0, 0)
Screenshot: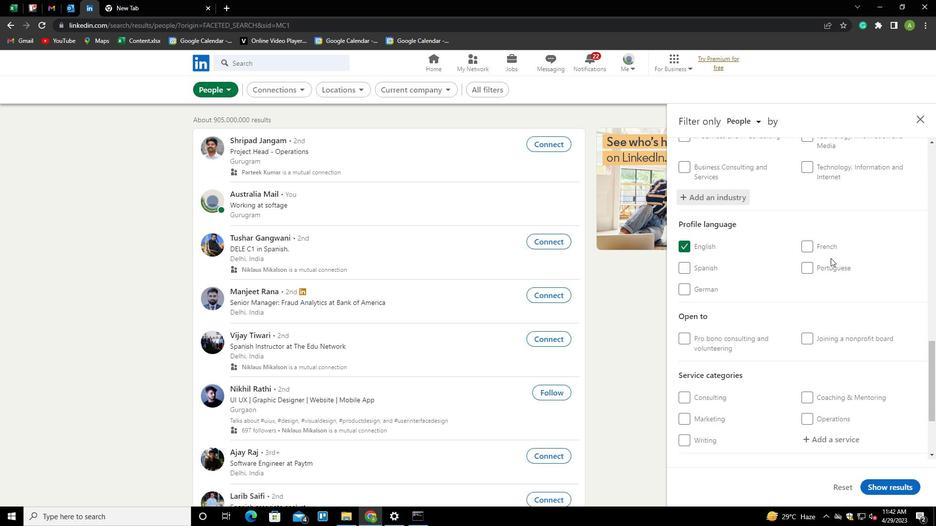 
Action: Mouse scrolled (831, 258) with delta (0, 0)
Screenshot: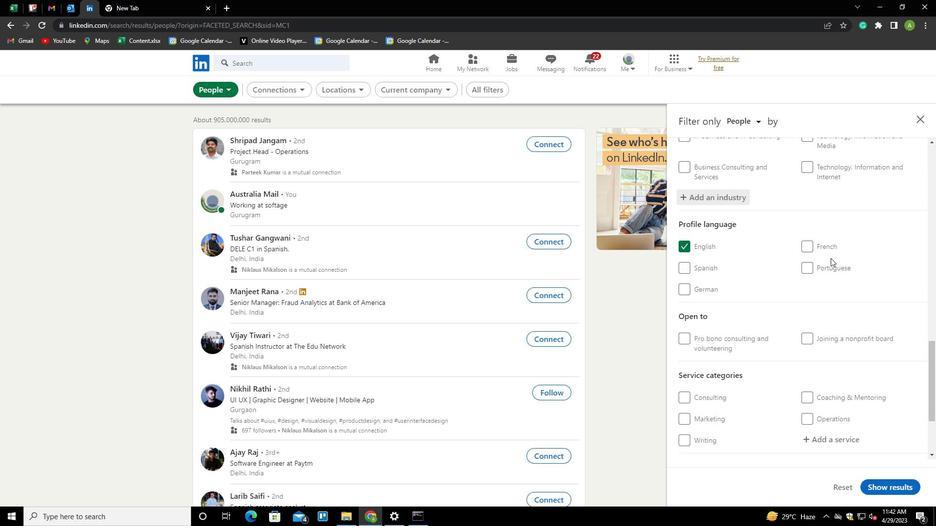 
Action: Mouse scrolled (831, 258) with delta (0, 0)
Screenshot: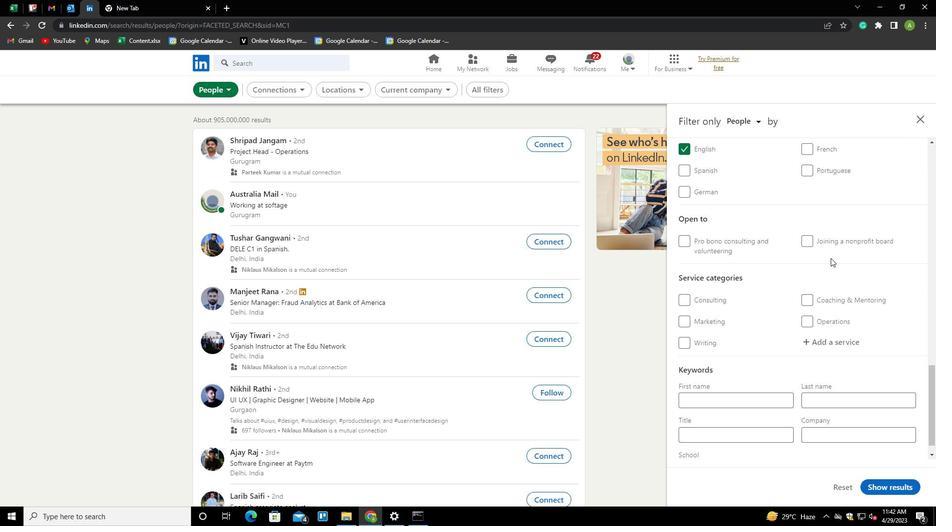 
Action: Mouse moved to (831, 265)
Screenshot: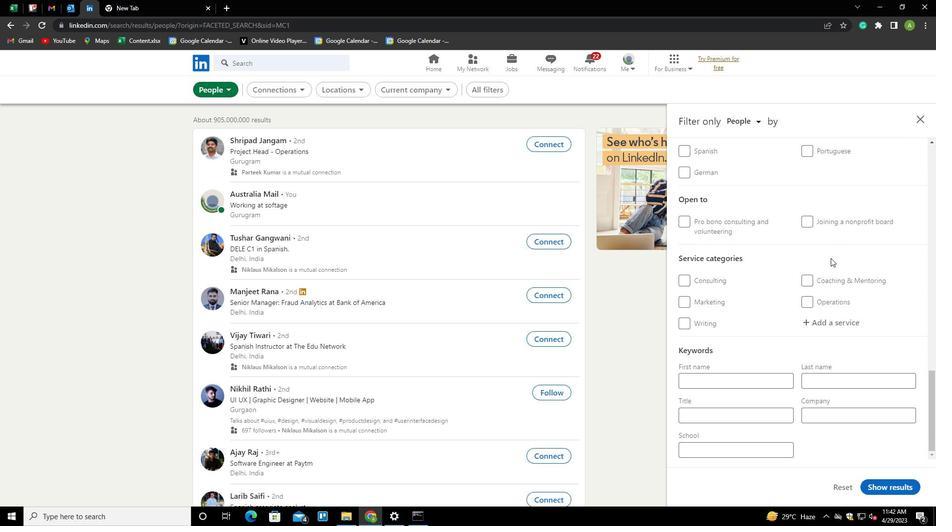 
Action: Mouse scrolled (831, 264) with delta (0, 0)
Screenshot: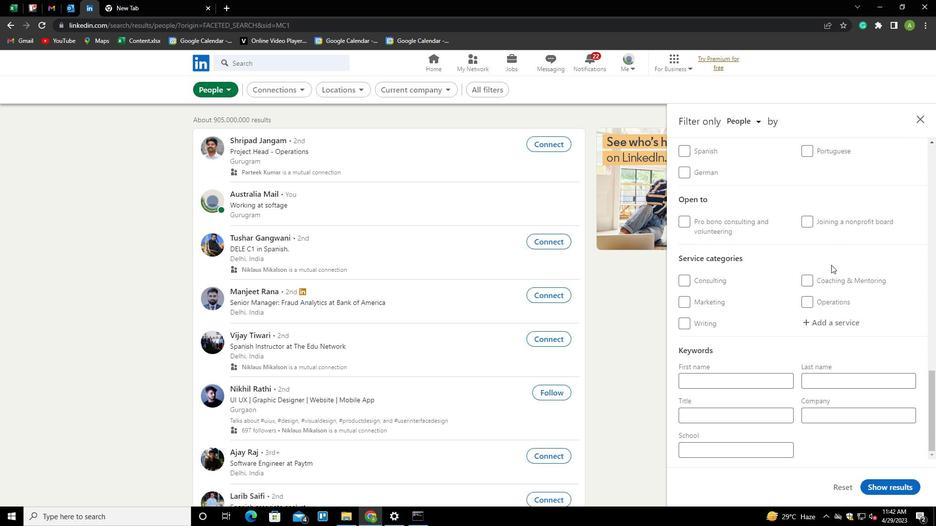 
Action: Mouse moved to (828, 318)
Screenshot: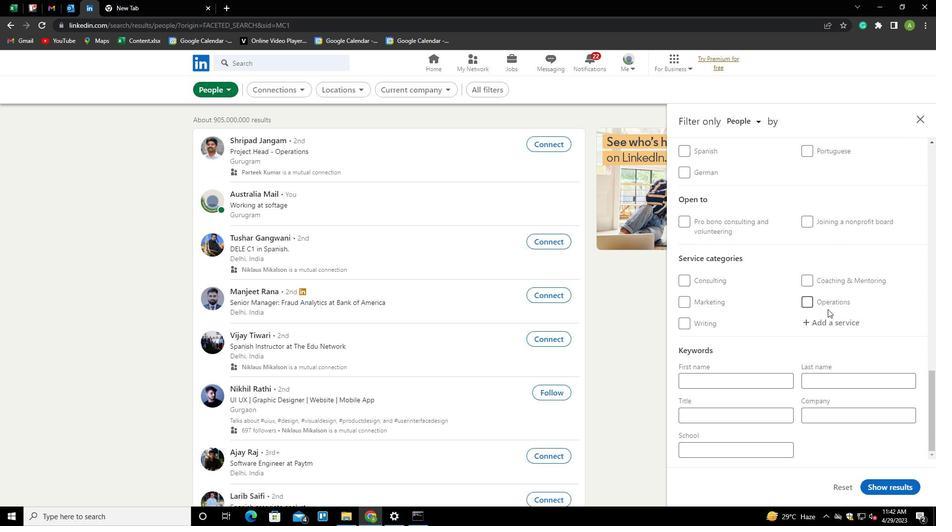 
Action: Mouse pressed left at (828, 318)
Screenshot: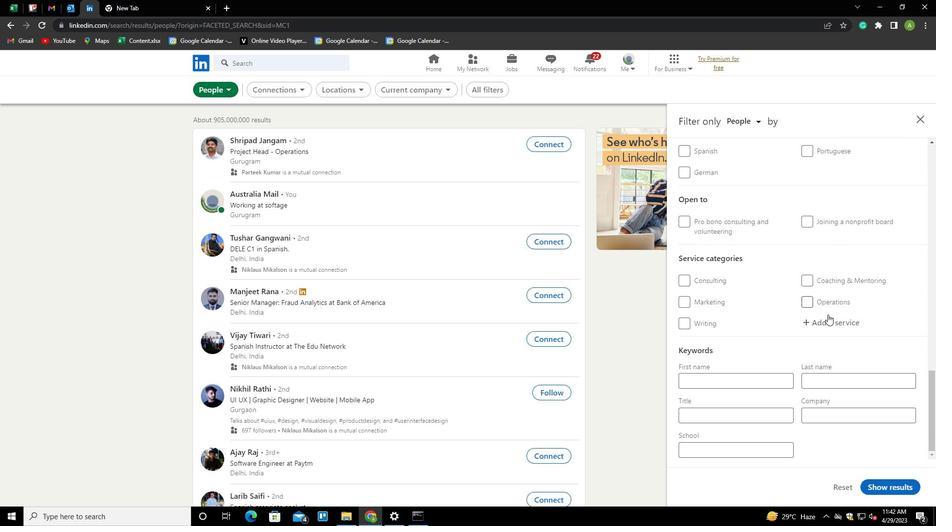 
Action: Mouse moved to (830, 321)
Screenshot: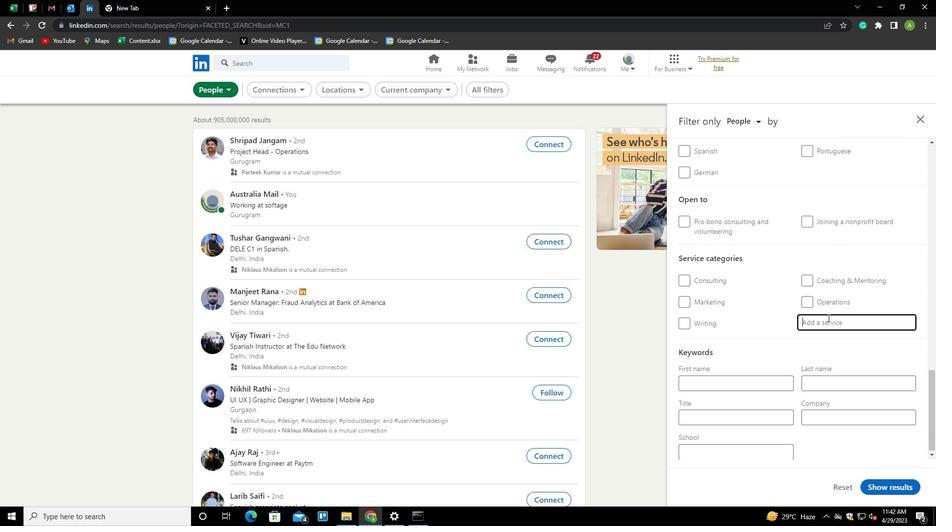 
Action: Mouse pressed left at (830, 321)
Screenshot: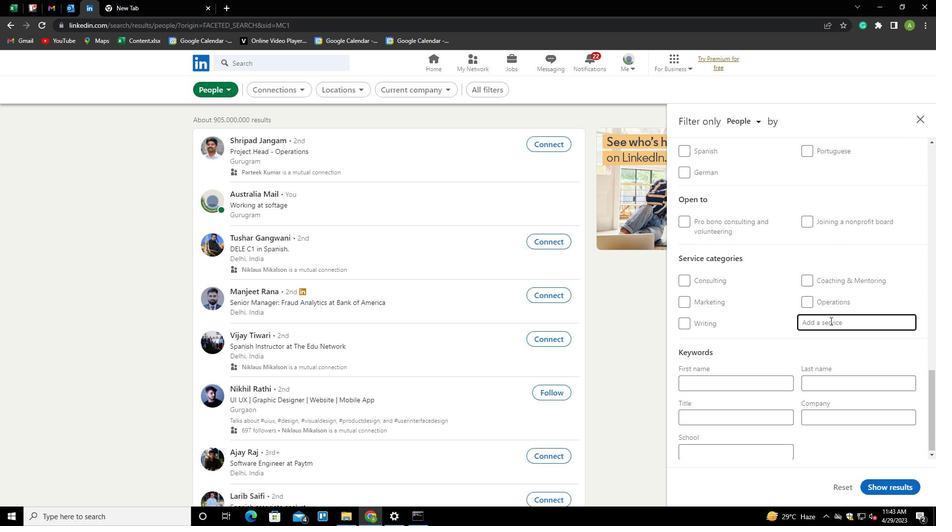 
Action: Key pressed <Key.shift><Key.shift><Key.shift><Key.shift><Key.shift><Key.shift><Key.shift><Key.shift><Key.shift><Key.shift><Key.shift><Key.shift><Key.shift><Key.shift><Key.shift><Key.shift><Key.shift><Key.shift><Key.shift><Key.shift><Key.shift><Key.shift><Key.shift><Key.shift><Key.shift><Key.shift><Key.shift><Key.shift><Key.shift><Key.shift><Key.shift><Key.shift><Key.shift><Key.shift><Key.shift><Key.shift><Key.shift><Key.shift><Key.shift><Key.shift><Key.shift><Key.shift><Key.shift><Key.shift><Key.shift><Key.shift><Key.shift><Key.shift><Key.shift>BANKR<Key.down><Key.enter>
Screenshot: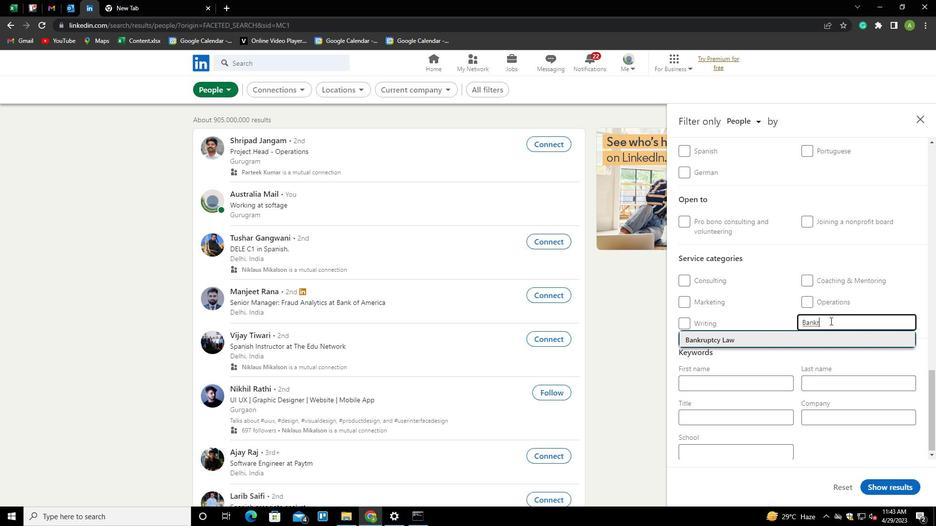 
Action: Mouse scrolled (830, 321) with delta (0, 0)
Screenshot: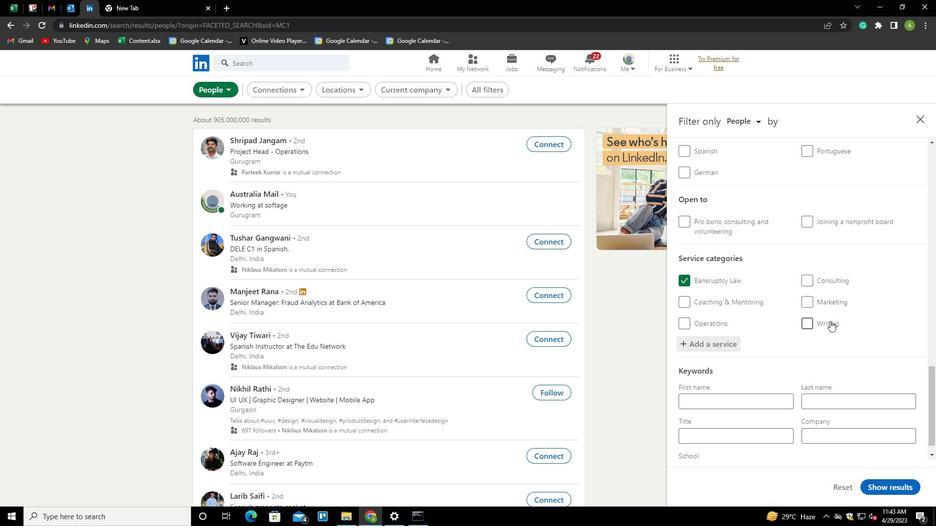 
Action: Mouse scrolled (830, 321) with delta (0, 0)
Screenshot: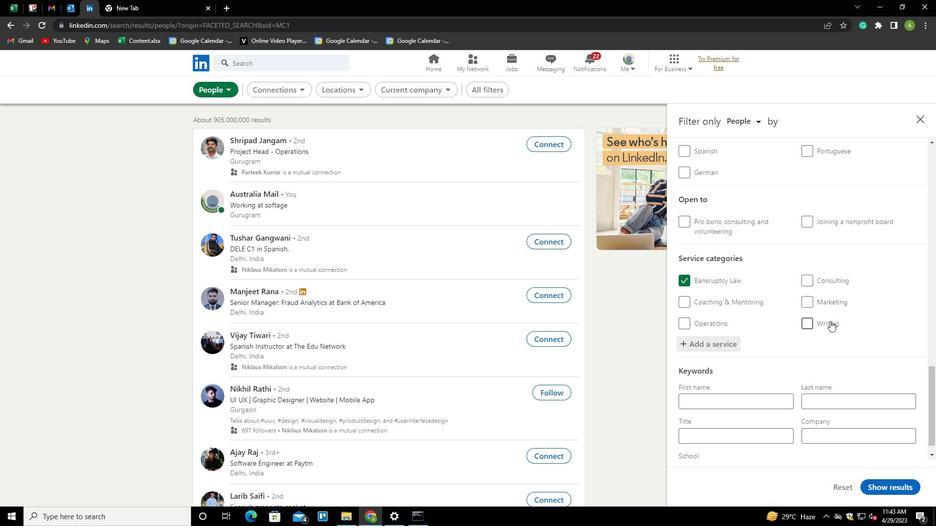 
Action: Mouse scrolled (830, 321) with delta (0, 0)
Screenshot: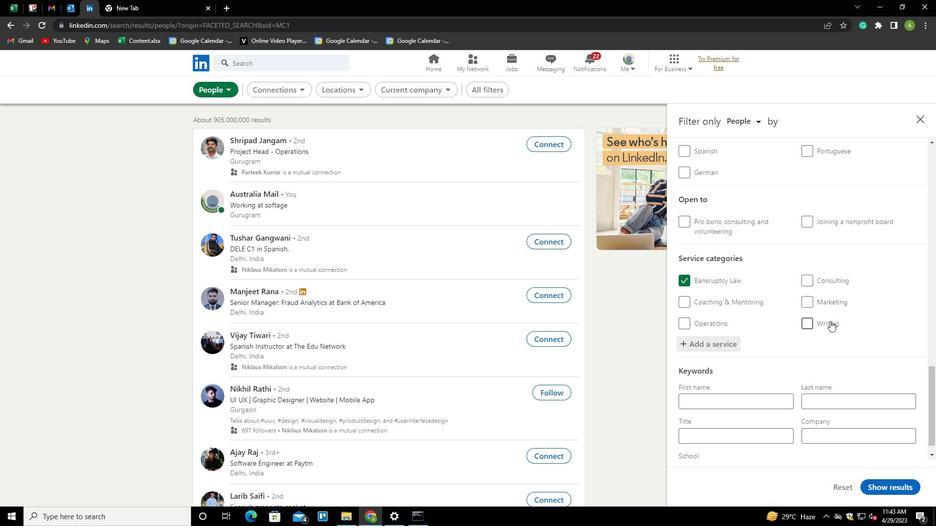 
Action: Mouse scrolled (830, 321) with delta (0, 0)
Screenshot: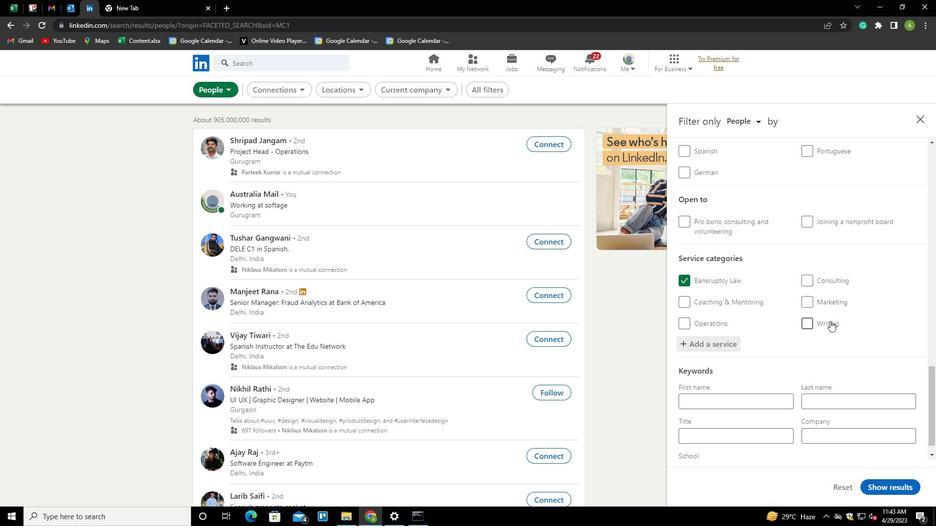 
Action: Mouse scrolled (830, 321) with delta (0, 0)
Screenshot: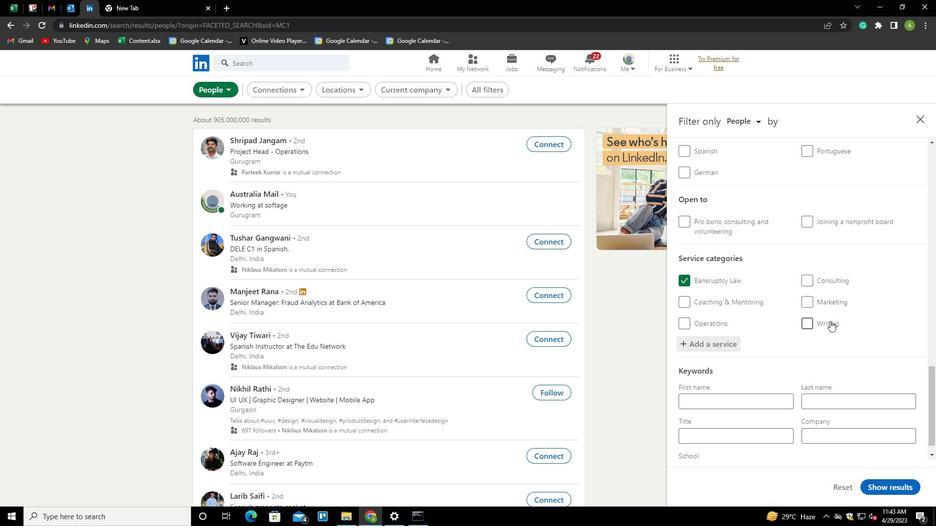 
Action: Mouse moved to (752, 417)
Screenshot: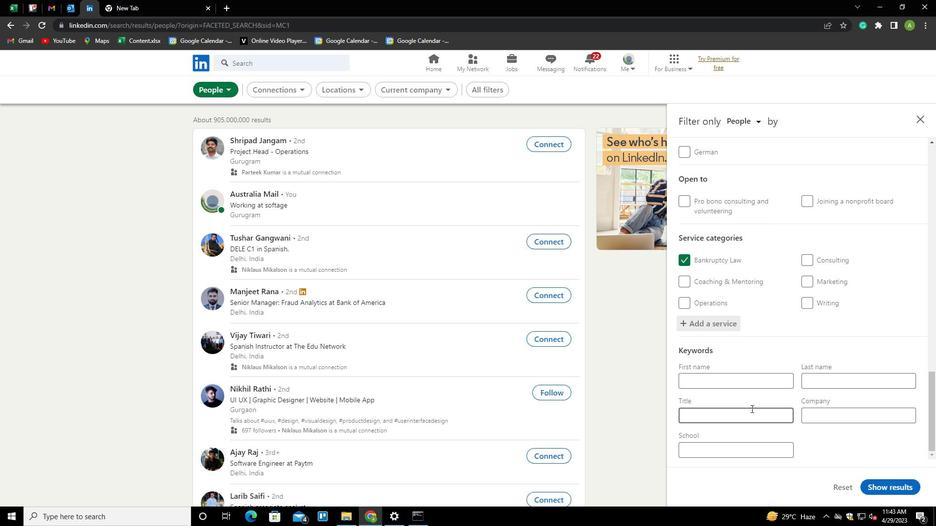 
Action: Mouse pressed left at (752, 417)
Screenshot: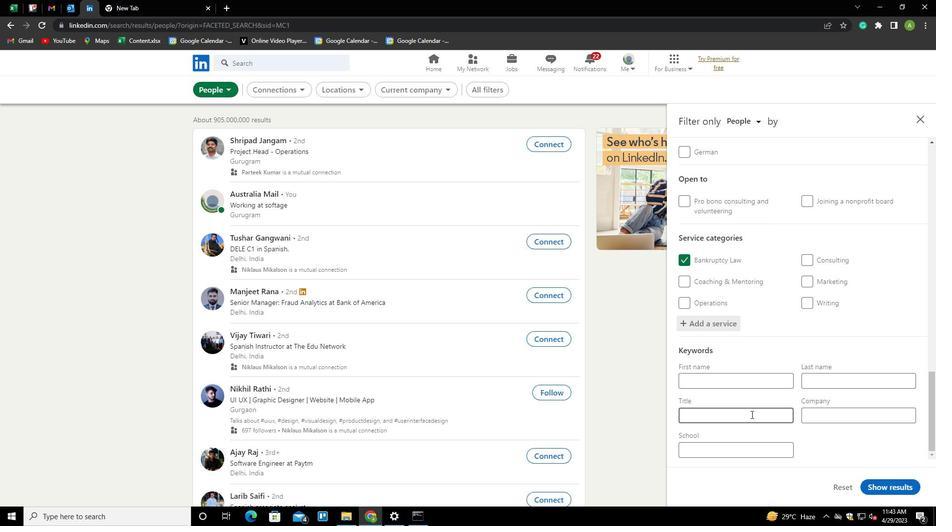 
Action: Key pressed <Key.shift>CAHIER
Screenshot: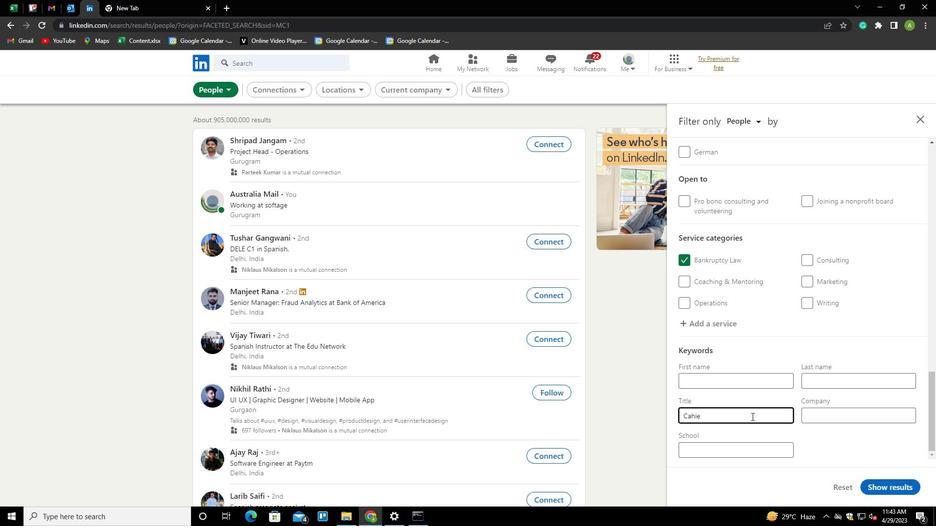 
Action: Mouse moved to (890, 486)
Screenshot: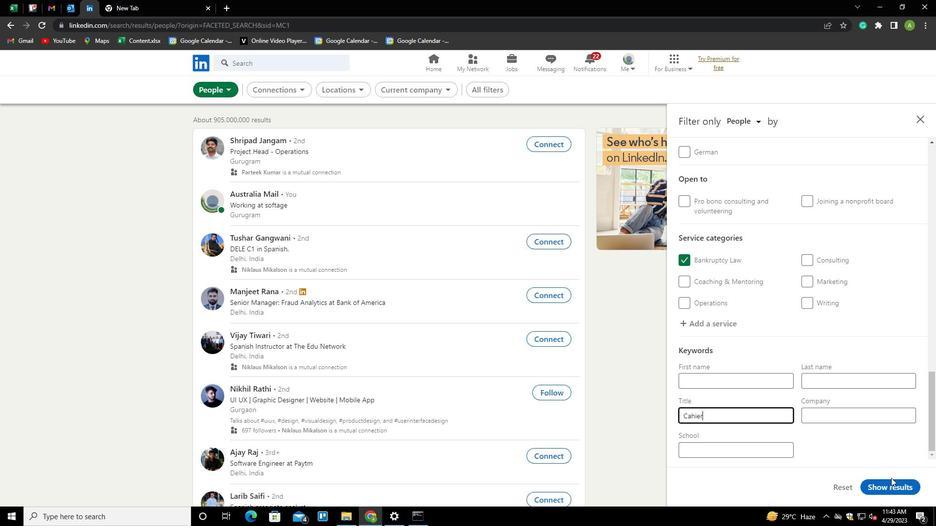 
Action: Mouse pressed left at (890, 486)
Screenshot: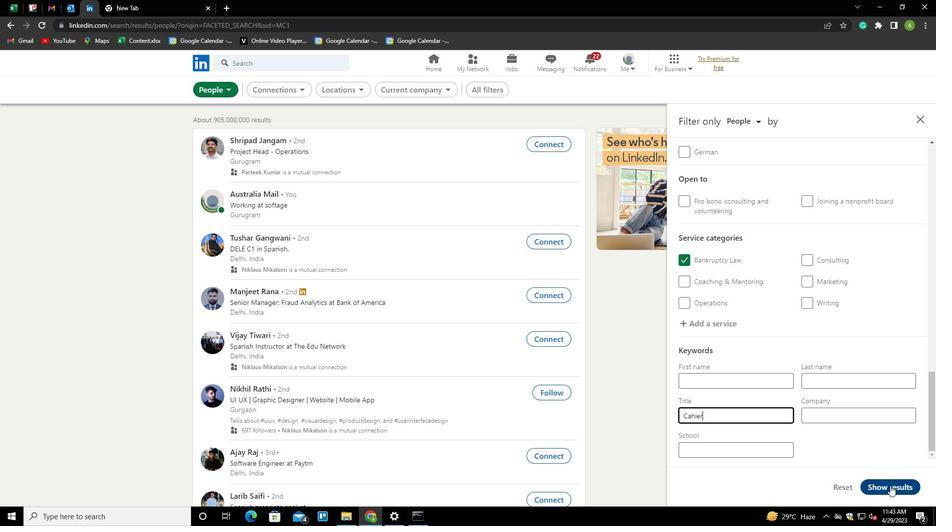 
